 Task: Find connections with filter location Santa Cruz with filter topic #Mindfulnesswith filter profile language Potuguese with filter current company Believe with filter school Gujarat Technological University (GTU) with filter industry Consumer Goods Rental with filter service category Social Media Marketing with filter keywords title Medical Administrator
Action: Mouse moved to (259, 359)
Screenshot: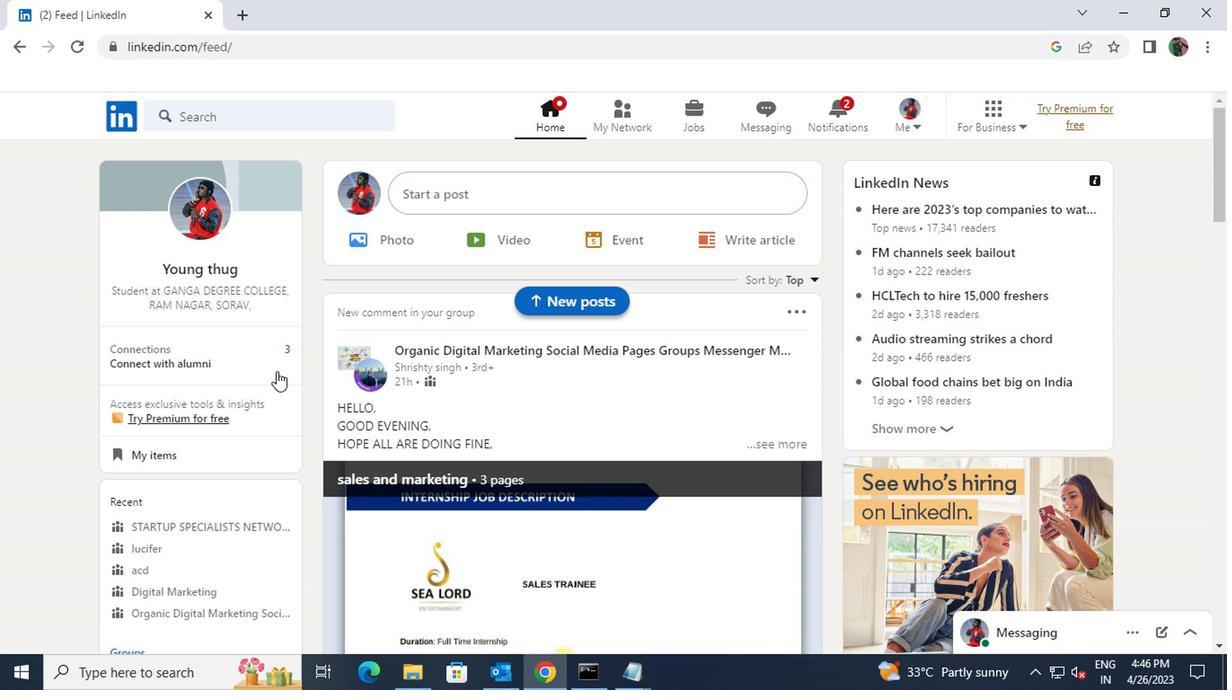 
Action: Mouse pressed left at (259, 359)
Screenshot: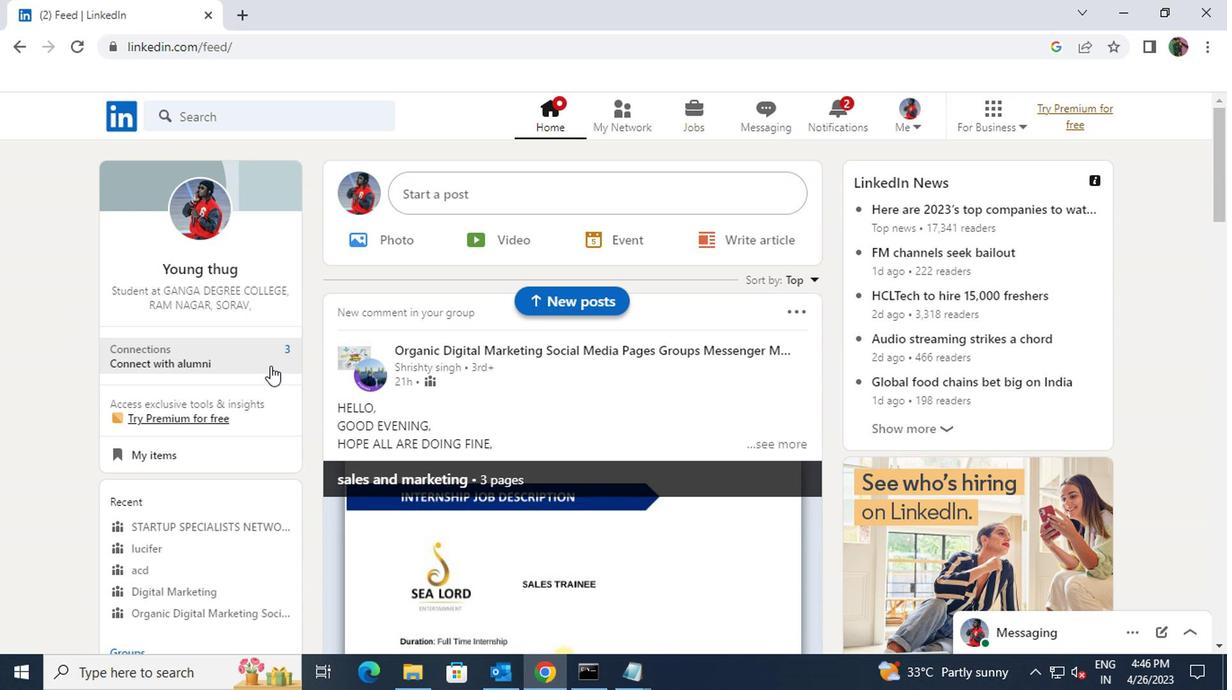 
Action: Mouse moved to (259, 210)
Screenshot: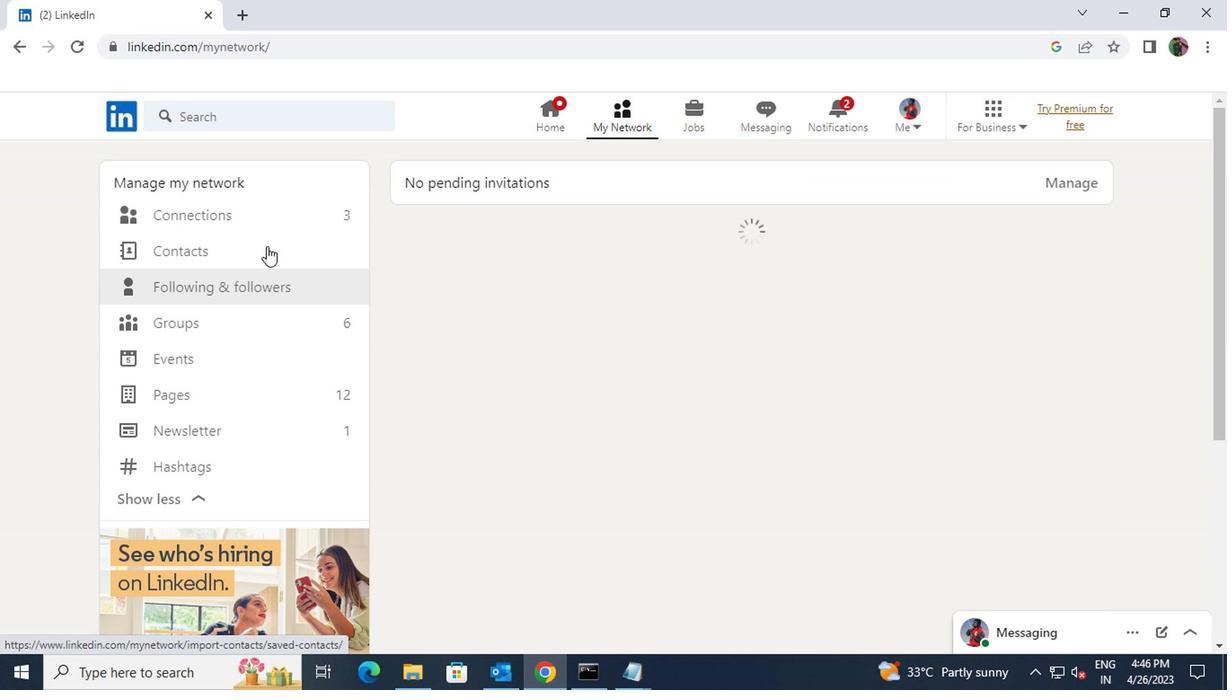 
Action: Mouse pressed left at (259, 210)
Screenshot: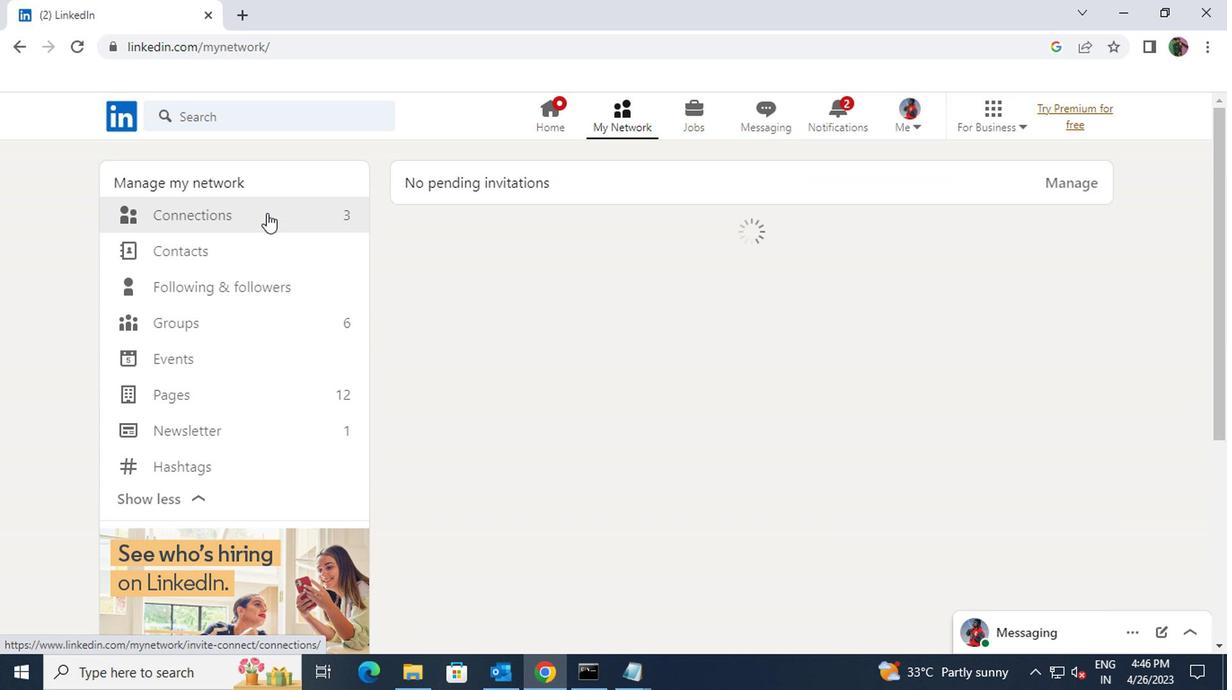 
Action: Mouse moved to (746, 208)
Screenshot: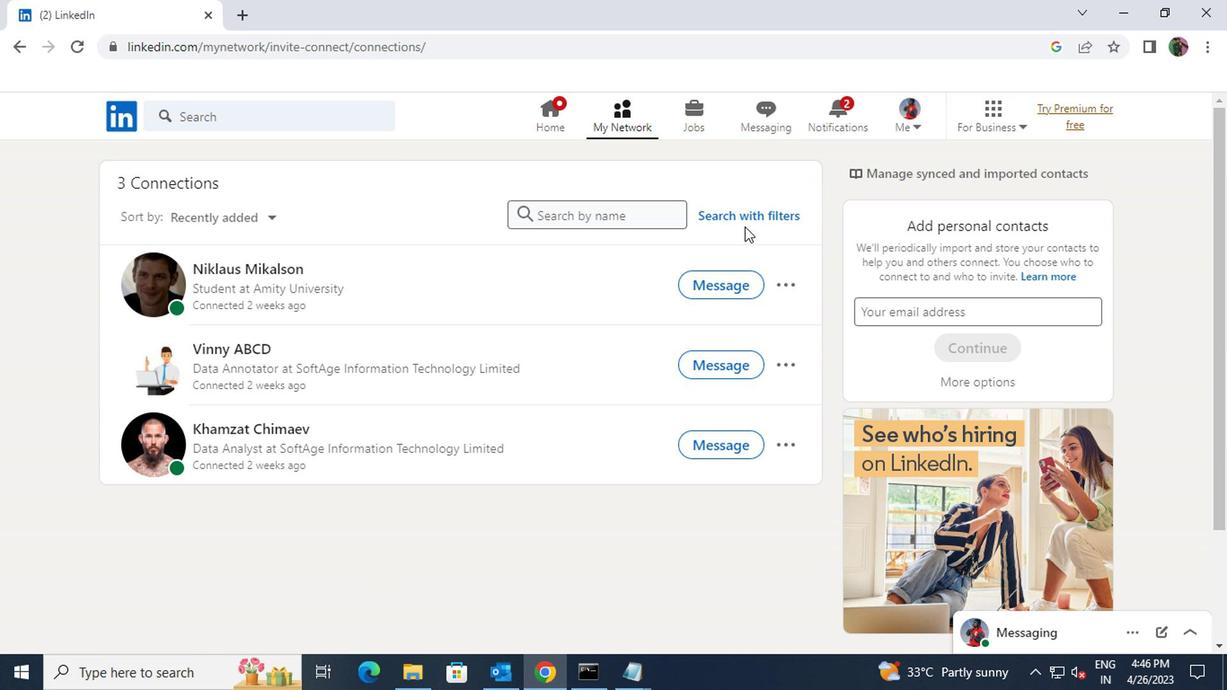 
Action: Mouse pressed left at (746, 208)
Screenshot: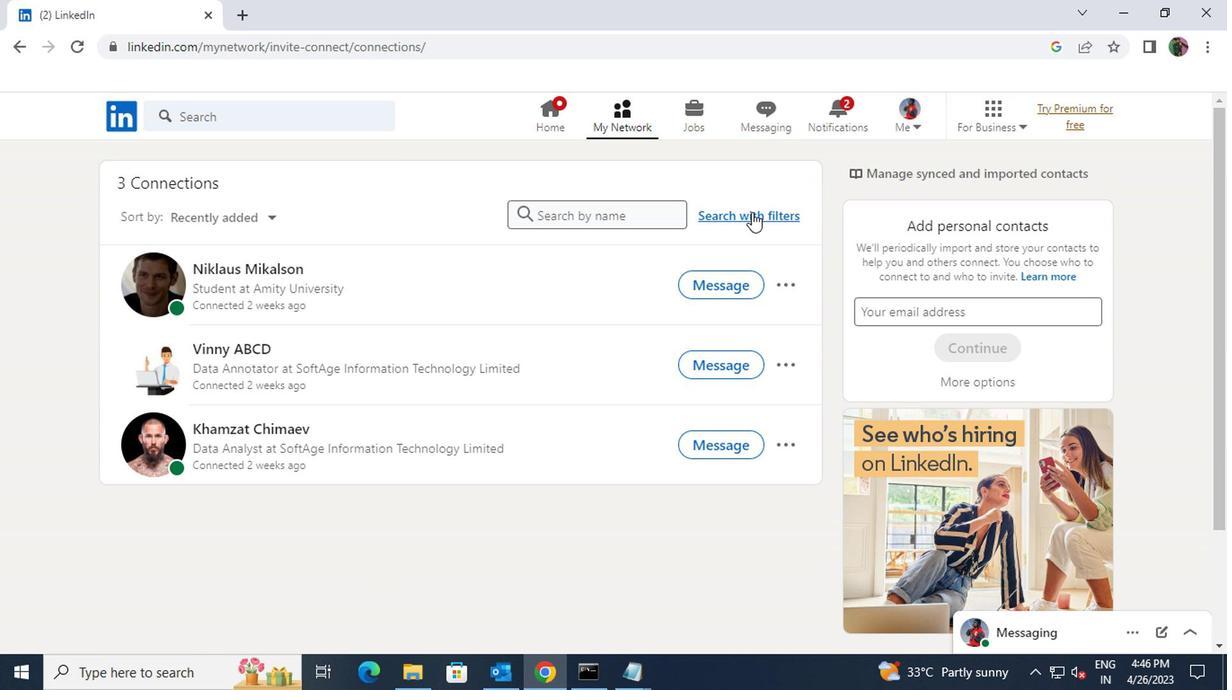 
Action: Mouse moved to (637, 165)
Screenshot: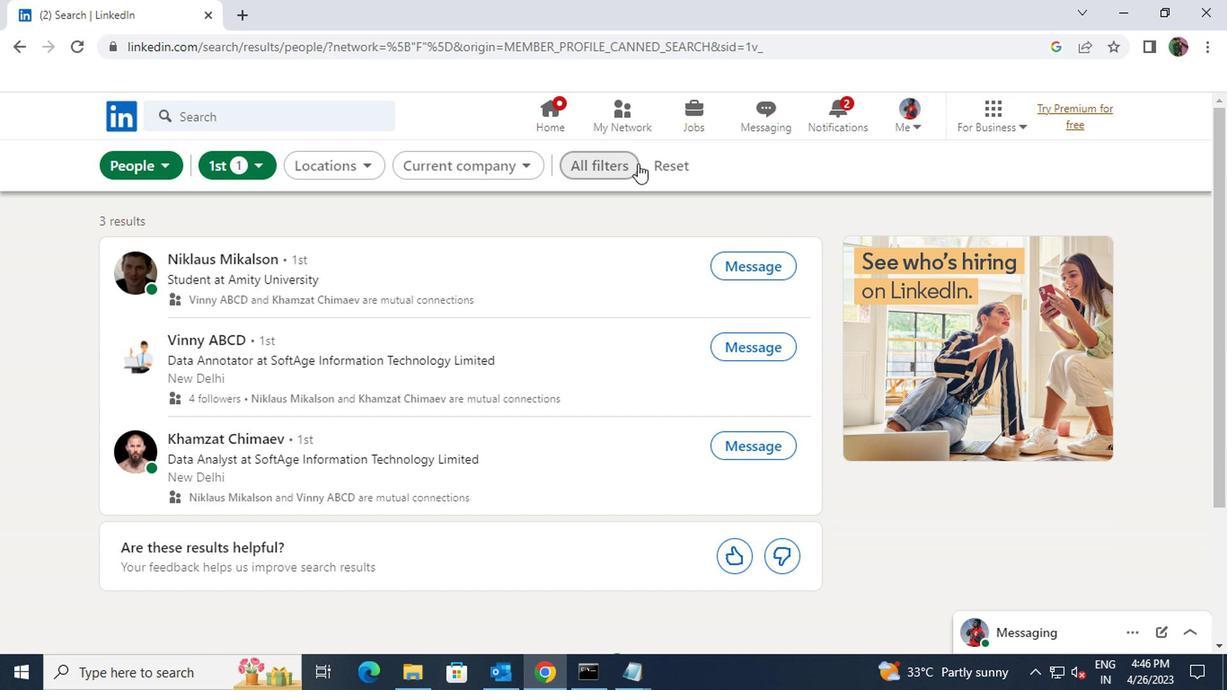 
Action: Mouse pressed left at (637, 165)
Screenshot: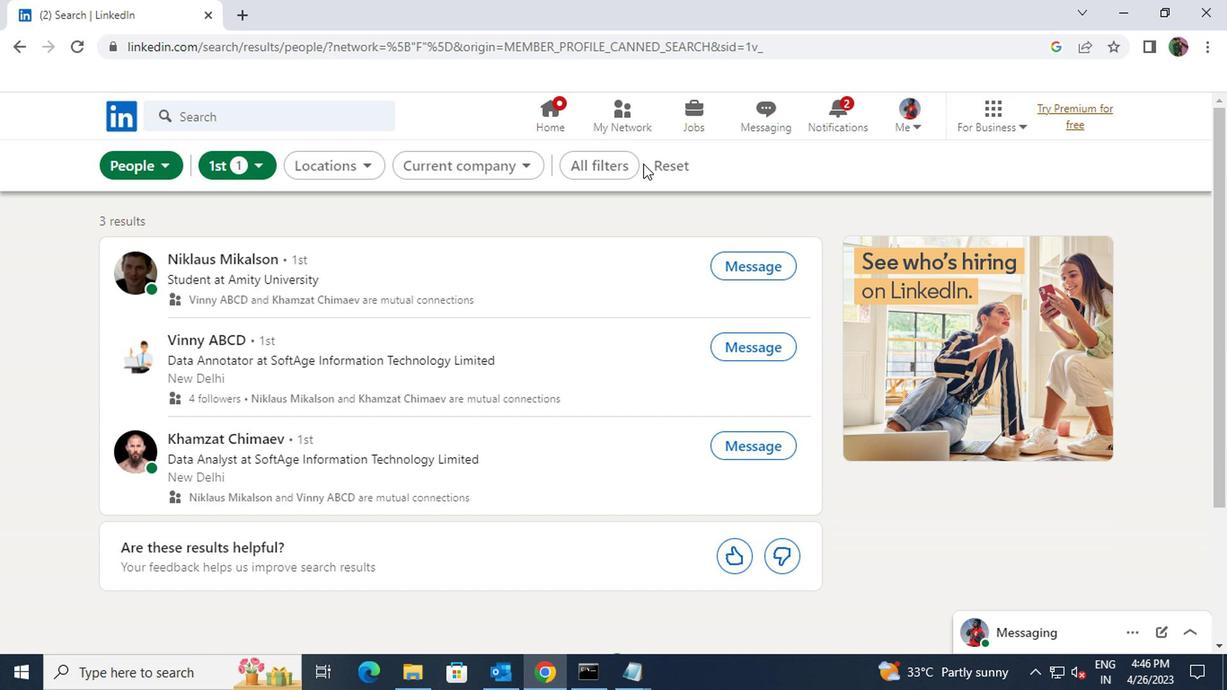 
Action: Mouse moved to (649, 165)
Screenshot: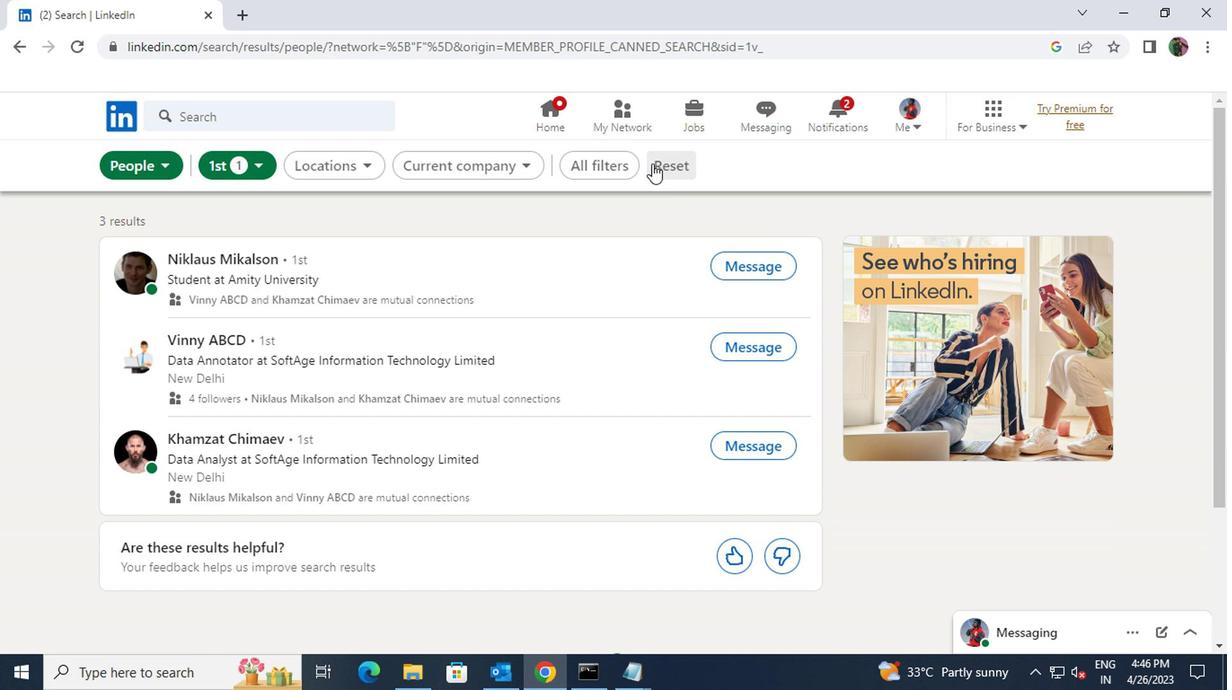 
Action: Mouse pressed left at (649, 165)
Screenshot: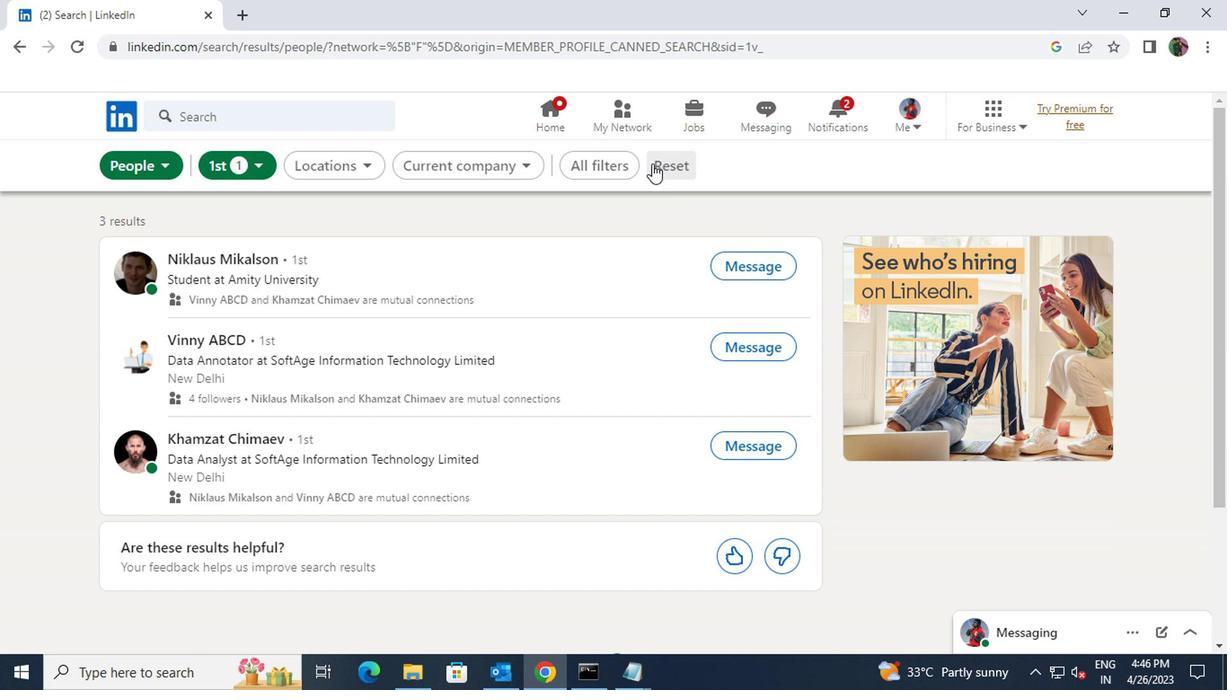 
Action: Mouse moved to (642, 163)
Screenshot: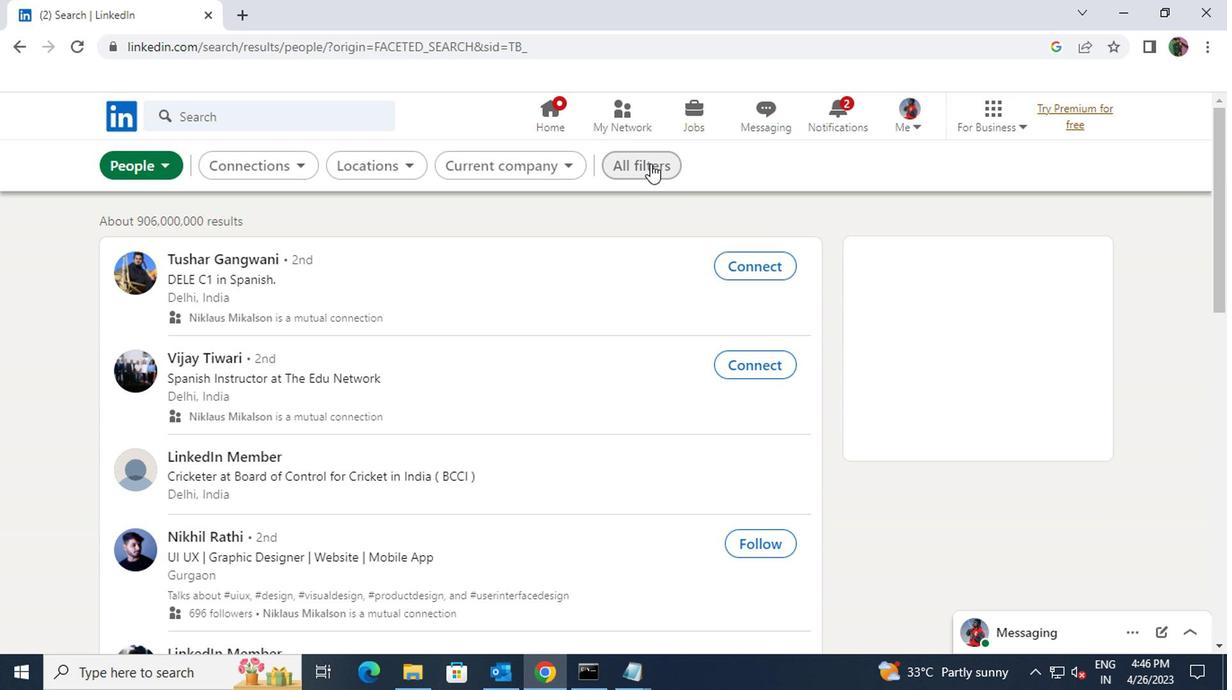 
Action: Mouse pressed left at (642, 163)
Screenshot: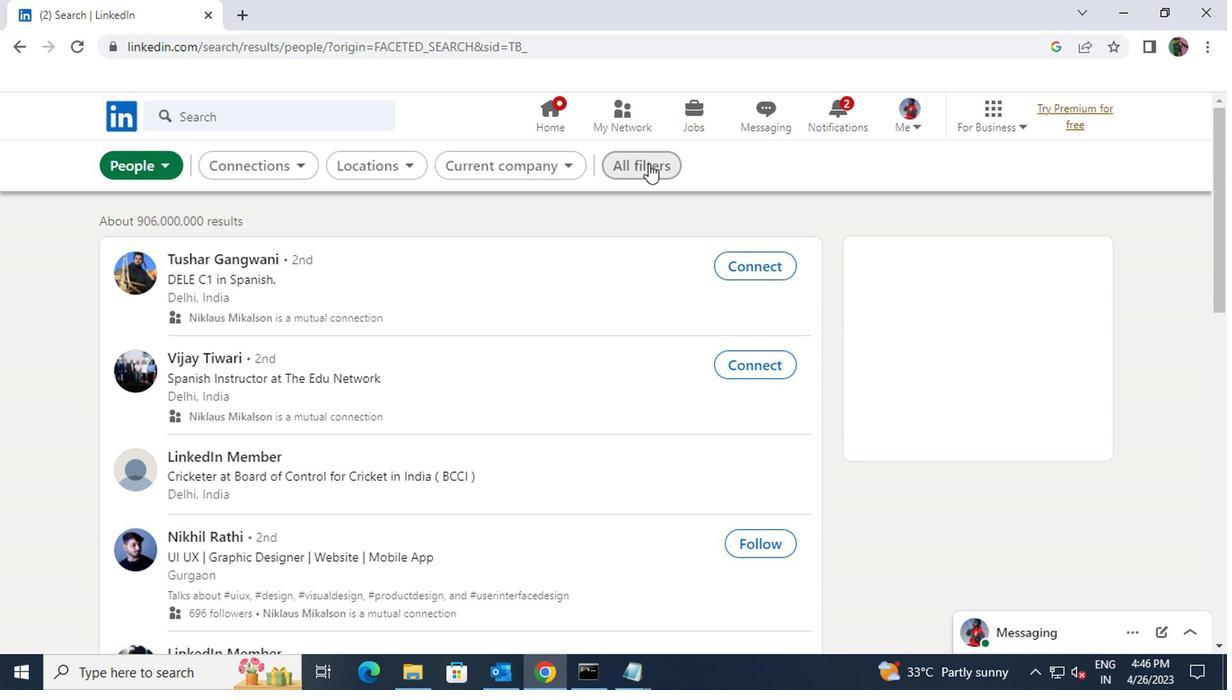
Action: Mouse moved to (858, 312)
Screenshot: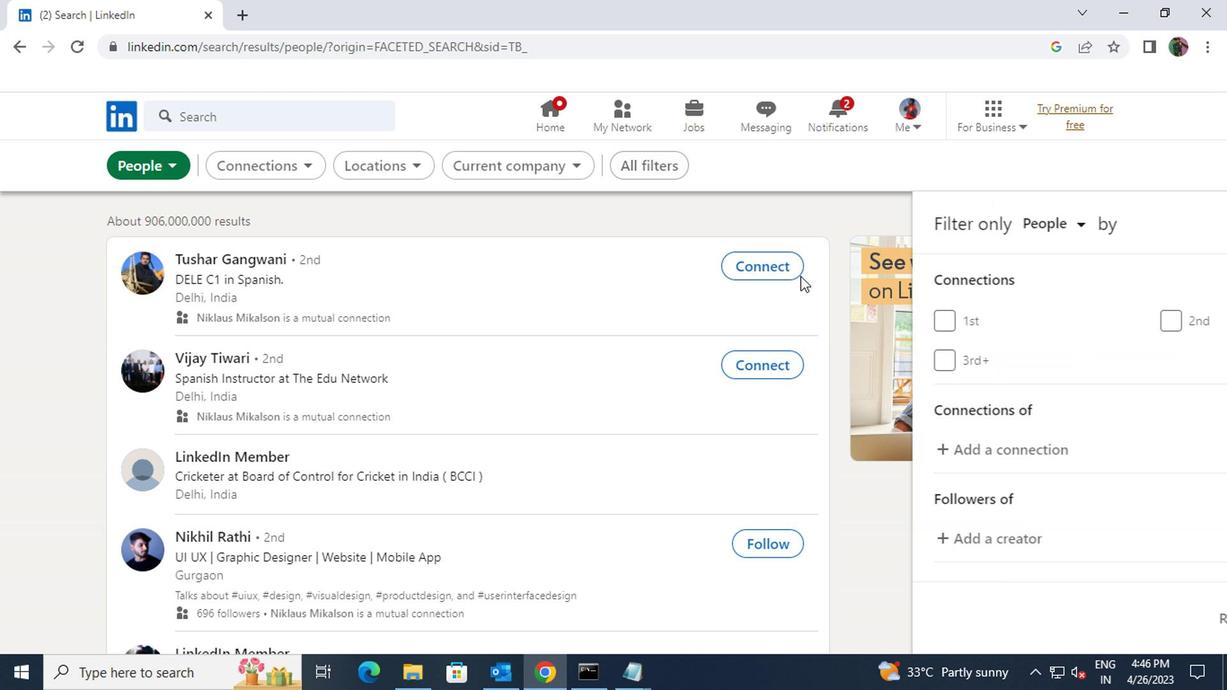 
Action: Mouse scrolled (858, 311) with delta (0, -1)
Screenshot: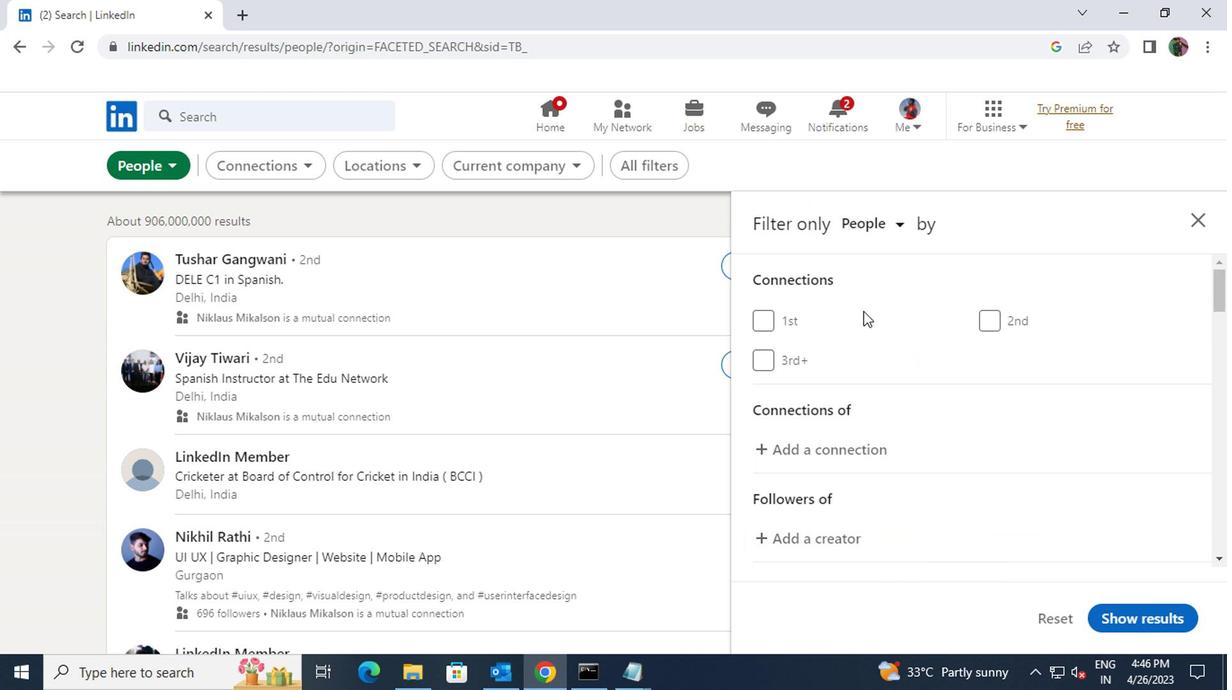 
Action: Mouse scrolled (858, 311) with delta (0, -1)
Screenshot: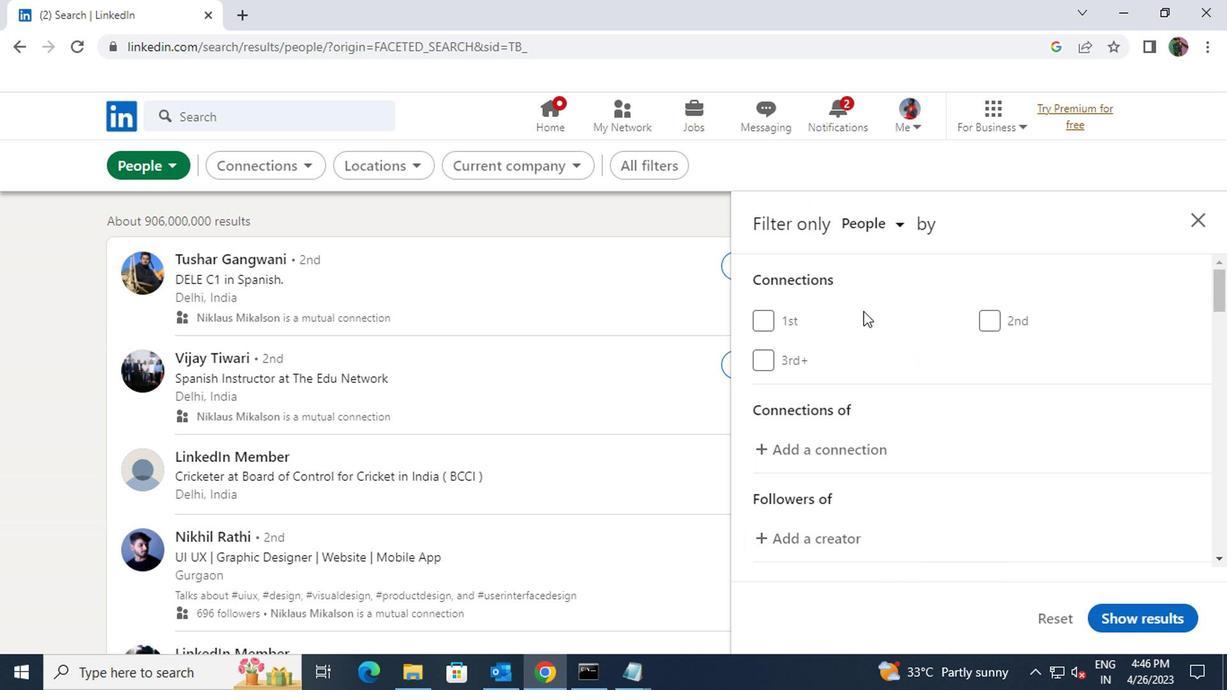 
Action: Mouse scrolled (858, 311) with delta (0, -1)
Screenshot: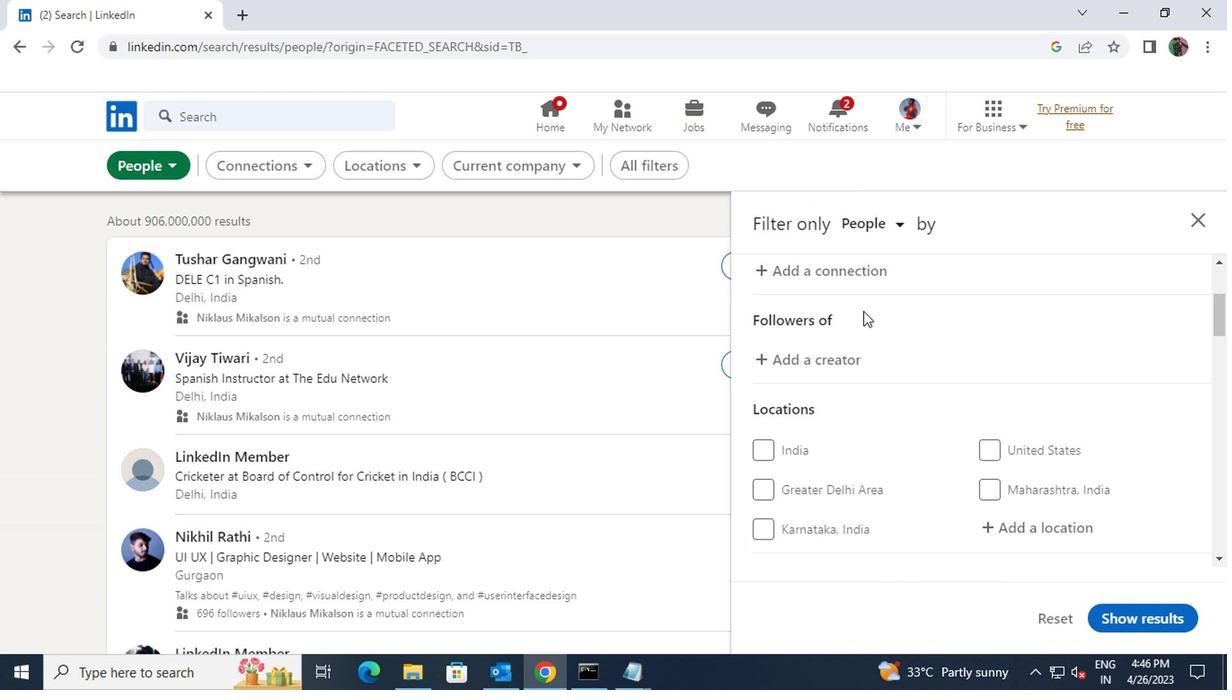 
Action: Mouse scrolled (858, 311) with delta (0, -1)
Screenshot: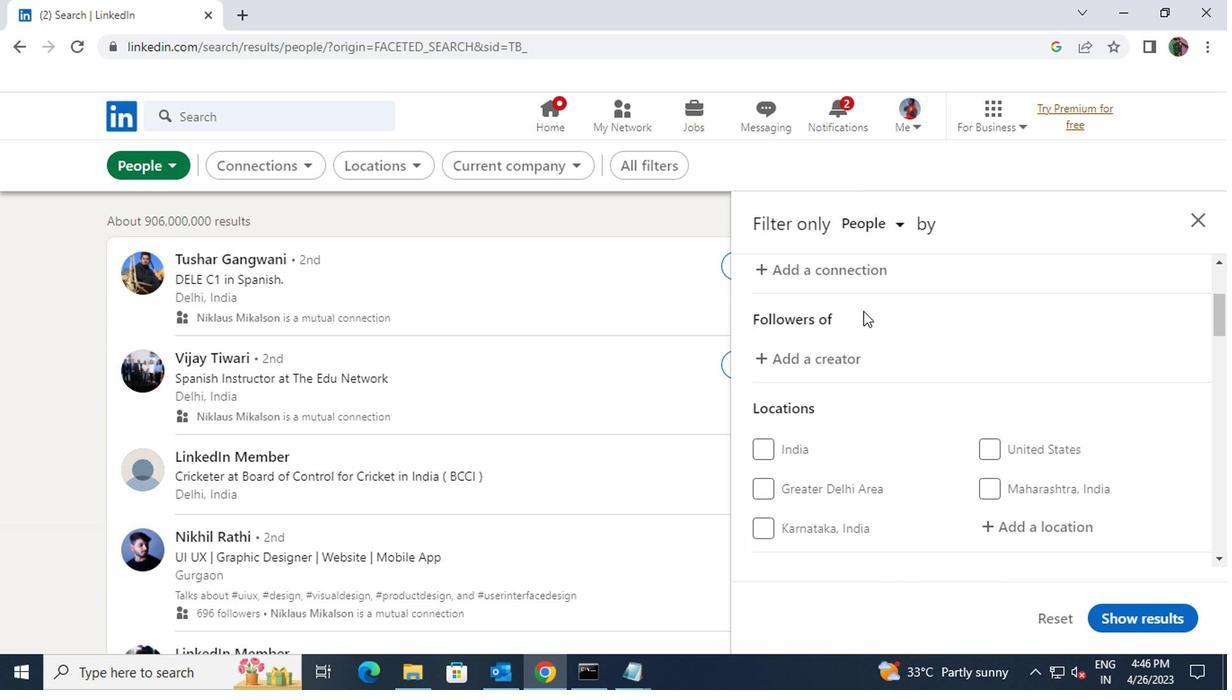 
Action: Mouse moved to (993, 350)
Screenshot: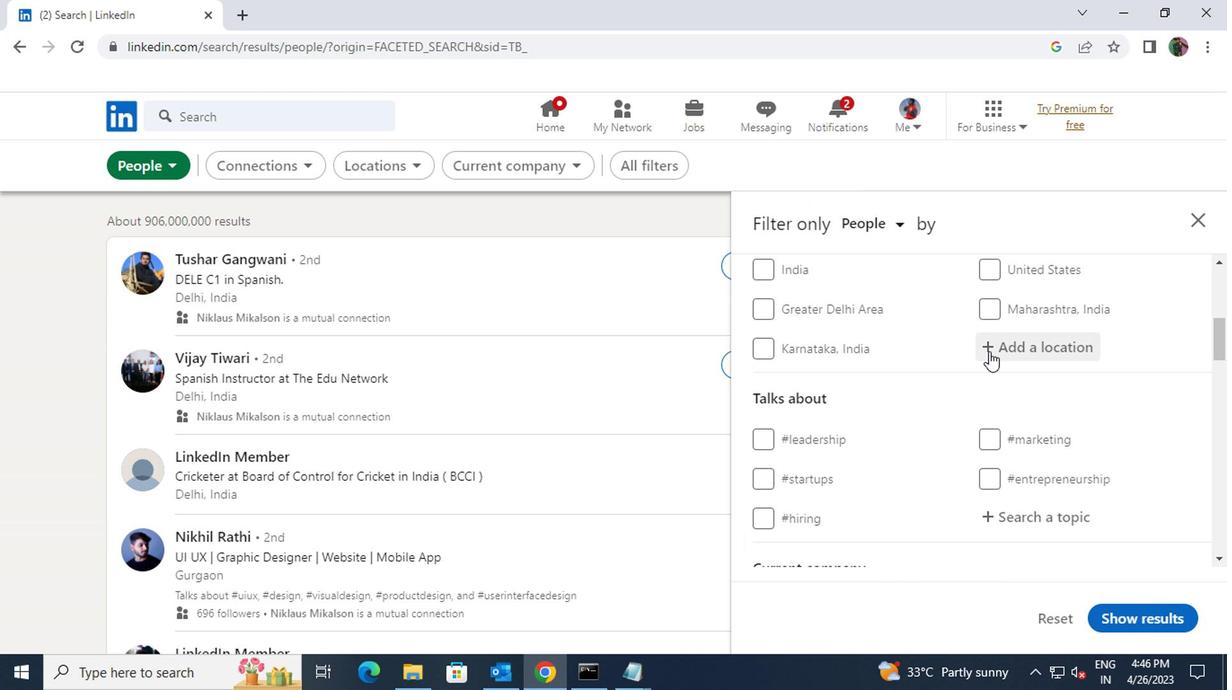 
Action: Mouse pressed left at (993, 350)
Screenshot: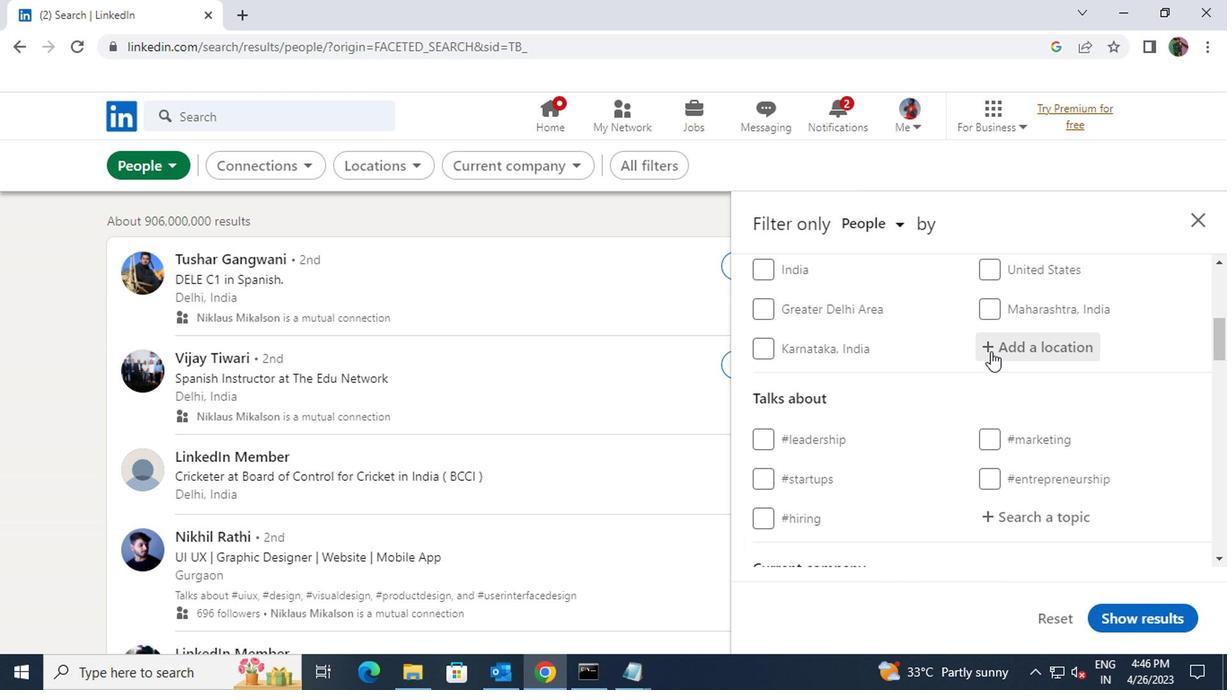 
Action: Key pressed <Key.shift><Key.shift><Key.shift><Key.shift><Key.shift>SANTA<Key.space>CRUZ
Screenshot: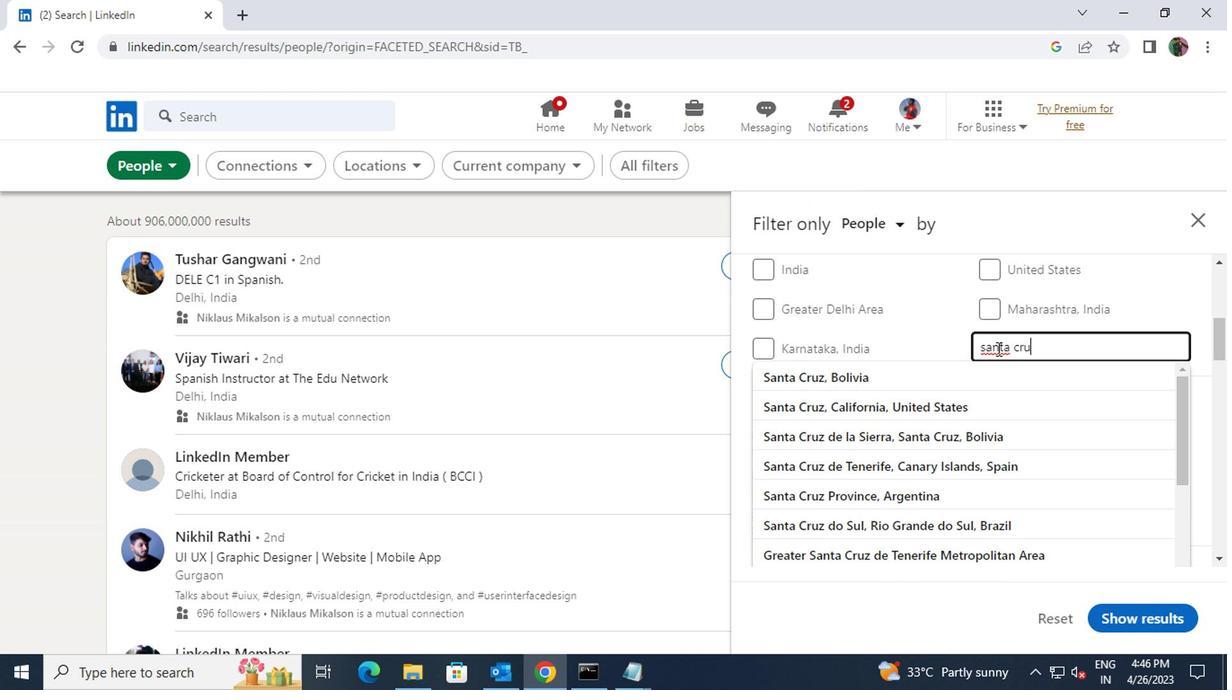 
Action: Mouse moved to (986, 368)
Screenshot: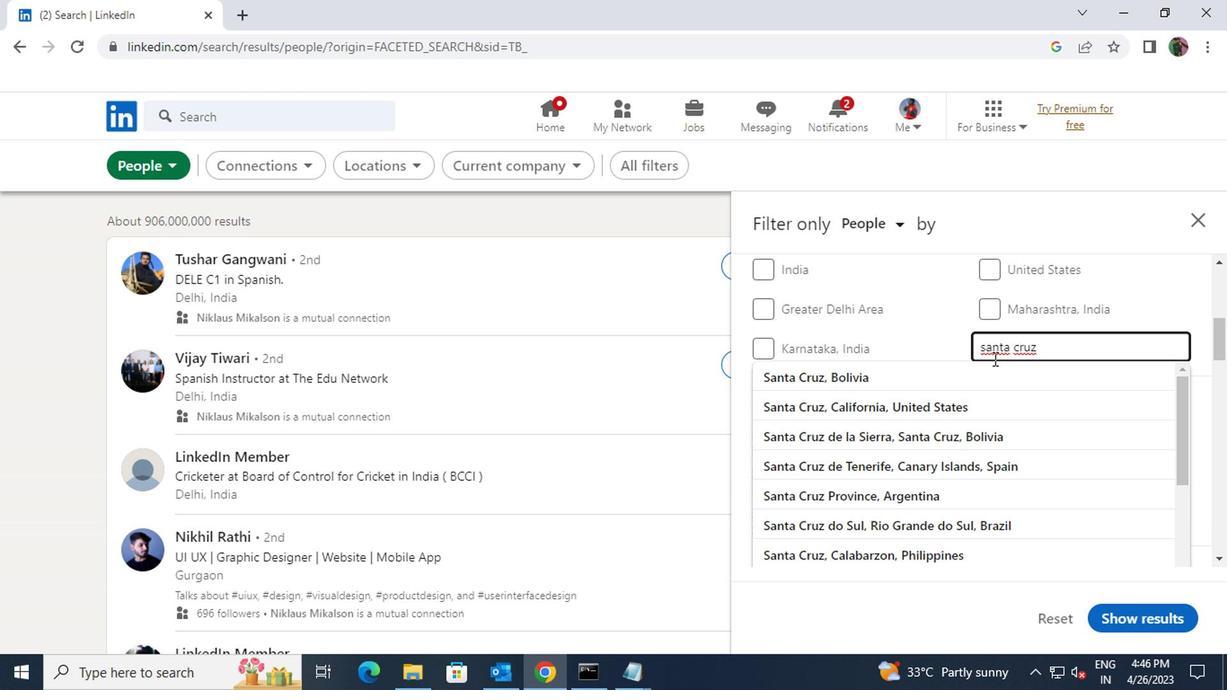 
Action: Mouse pressed left at (986, 368)
Screenshot: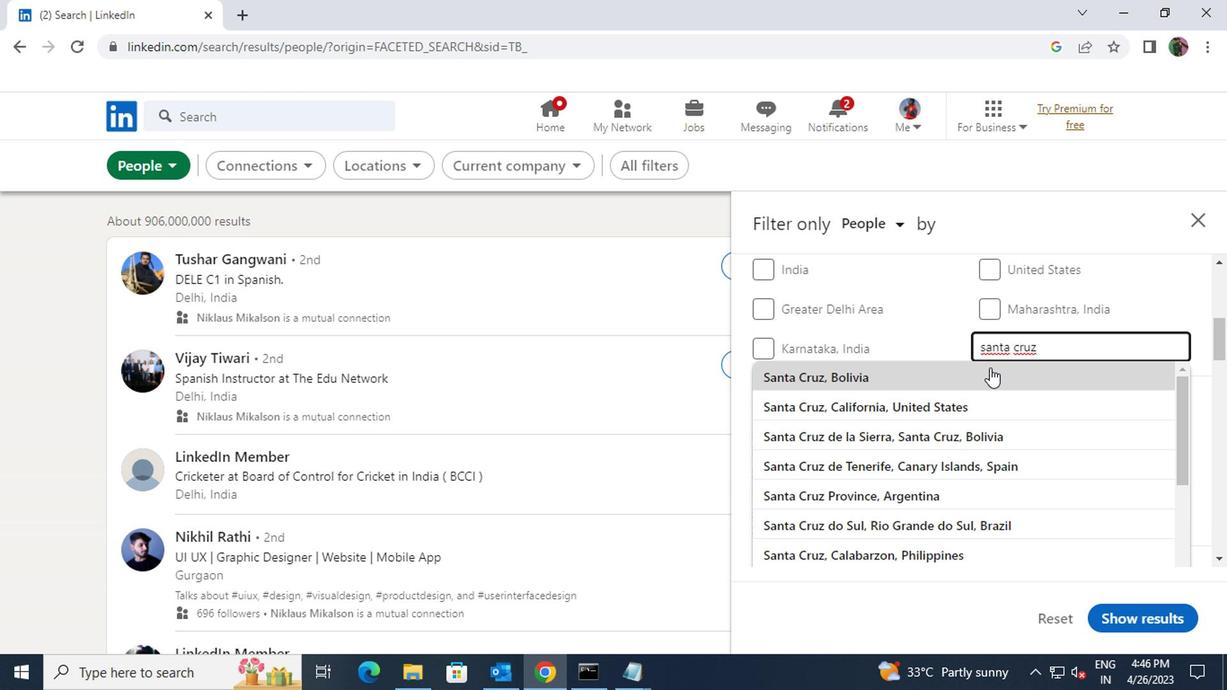 
Action: Mouse scrolled (986, 368) with delta (0, 0)
Screenshot: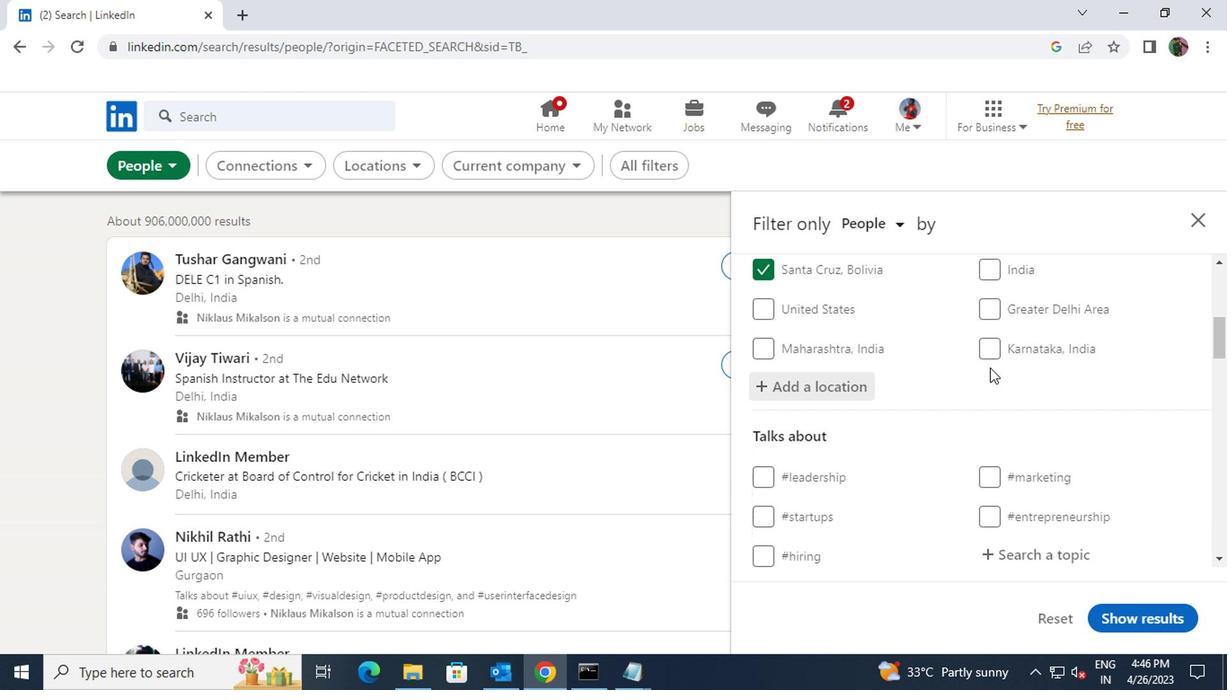 
Action: Mouse scrolled (986, 368) with delta (0, 0)
Screenshot: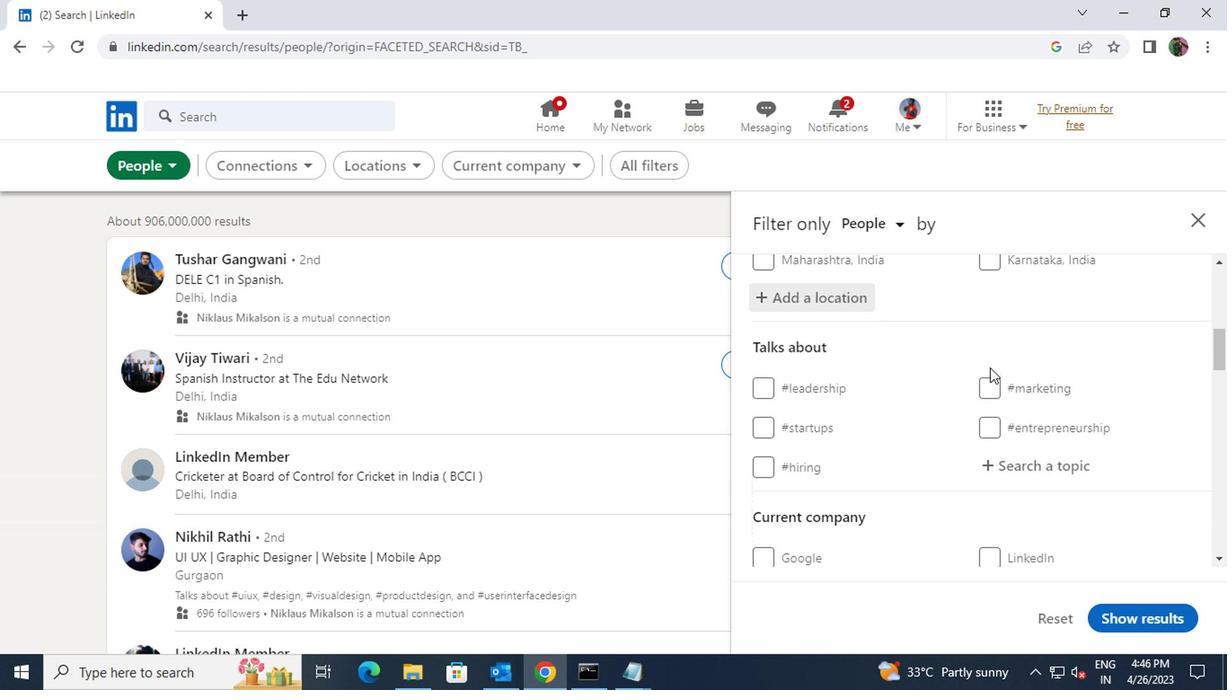 
Action: Mouse moved to (1002, 373)
Screenshot: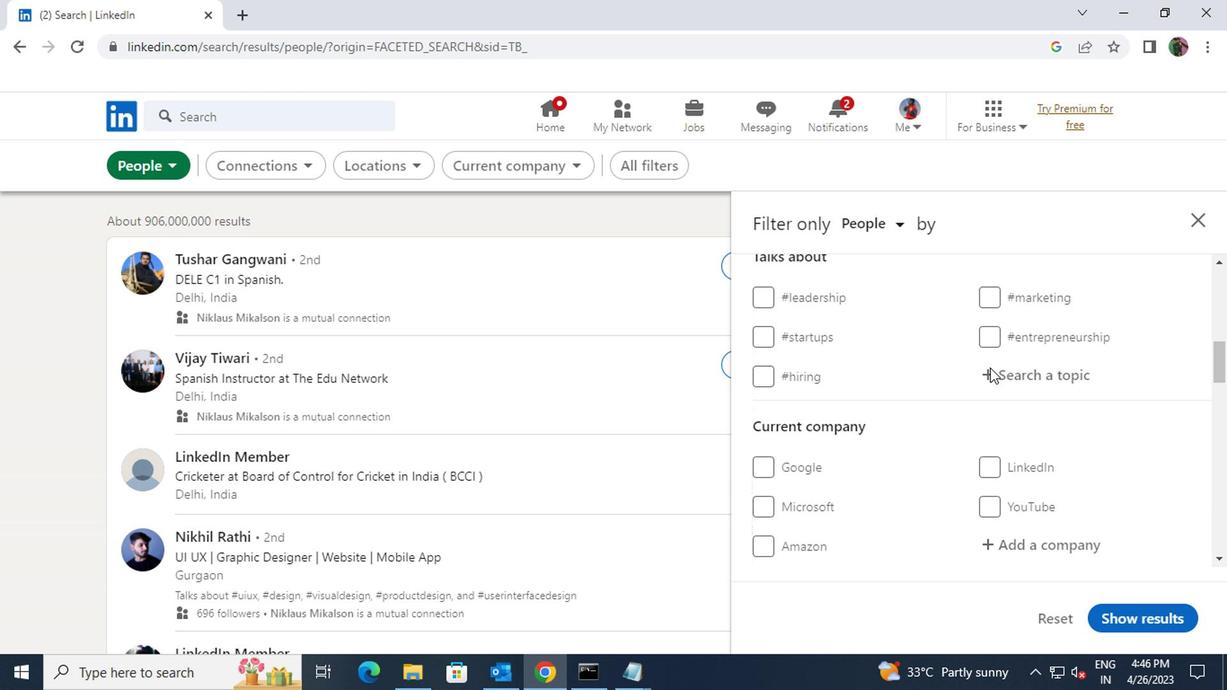 
Action: Mouse pressed left at (1002, 373)
Screenshot: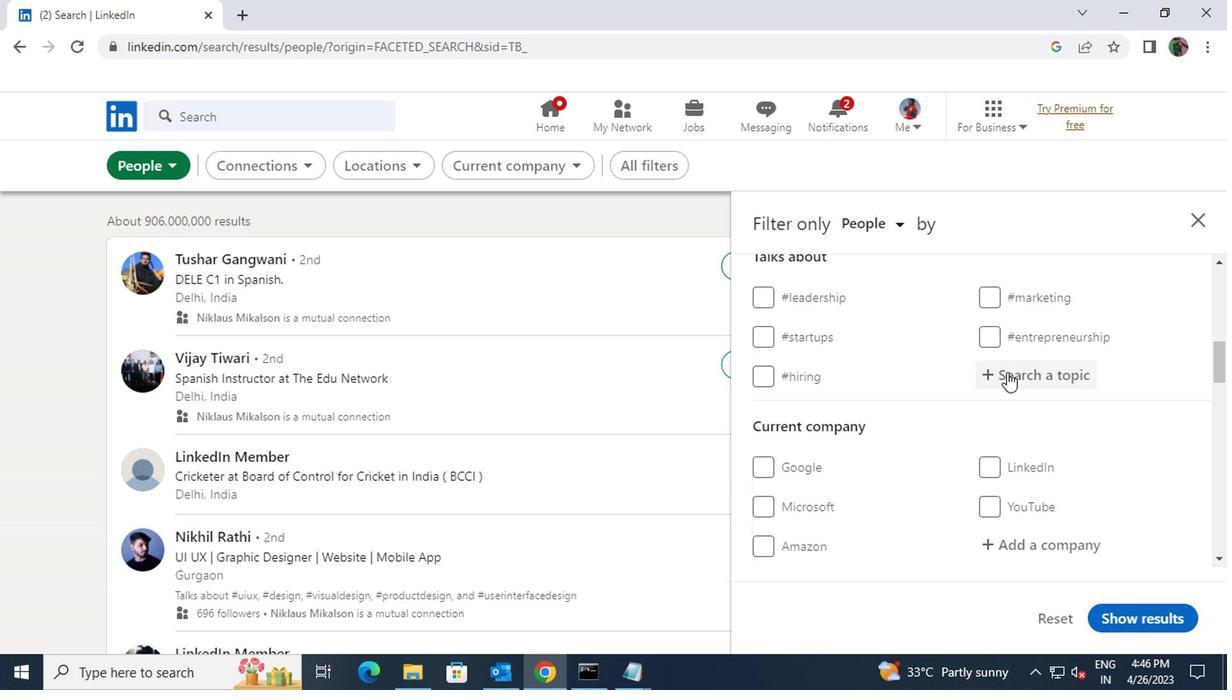
Action: Key pressed <Key.shift><Key.shift><Key.shift><Key.shift>#<Key.shift>MINDFULLNESSWITH
Screenshot: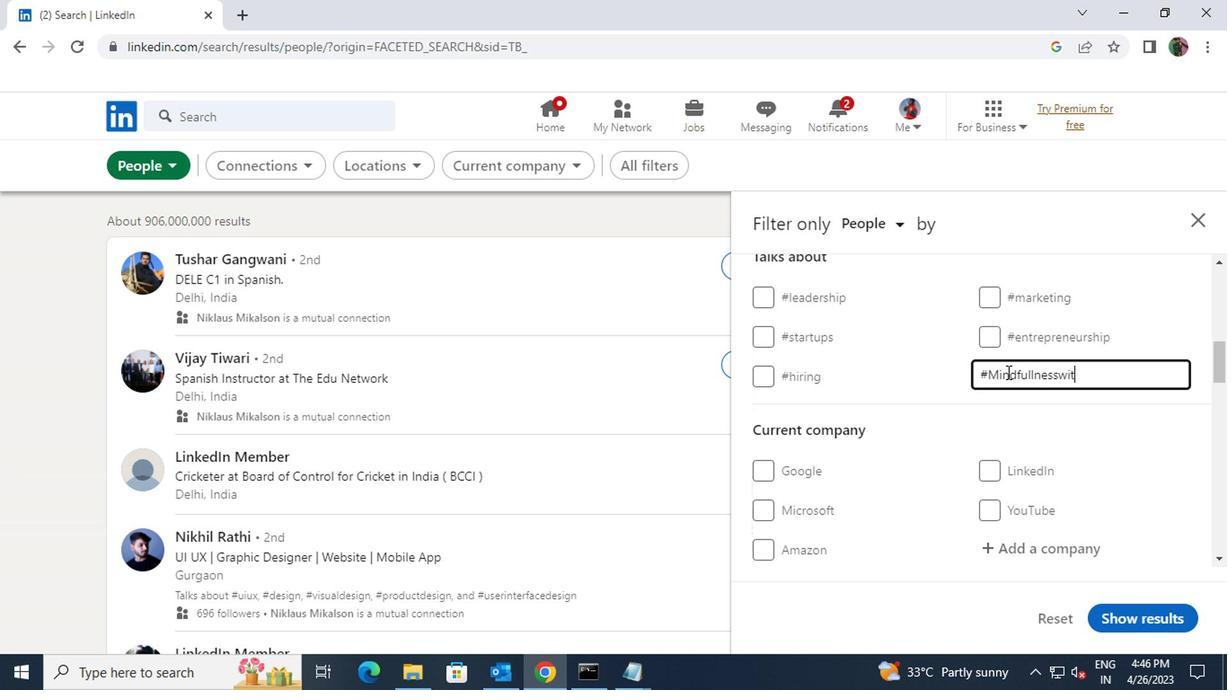 
Action: Mouse scrolled (1002, 372) with delta (0, 0)
Screenshot: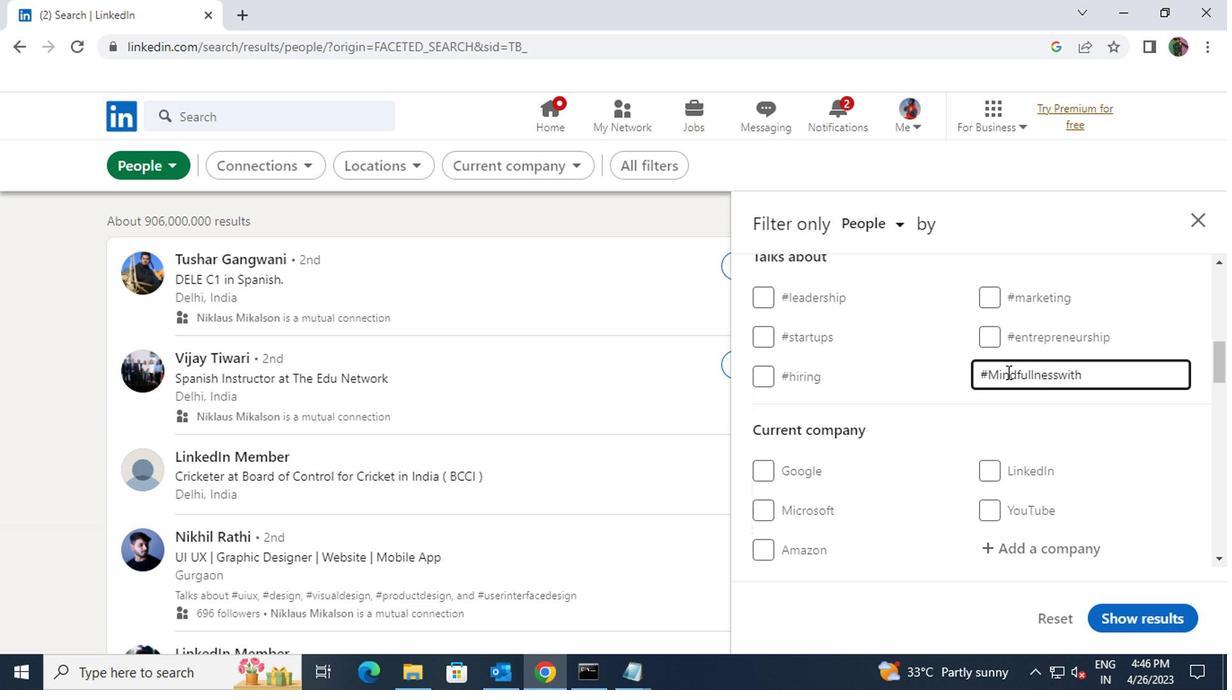 
Action: Mouse scrolled (1002, 372) with delta (0, 0)
Screenshot: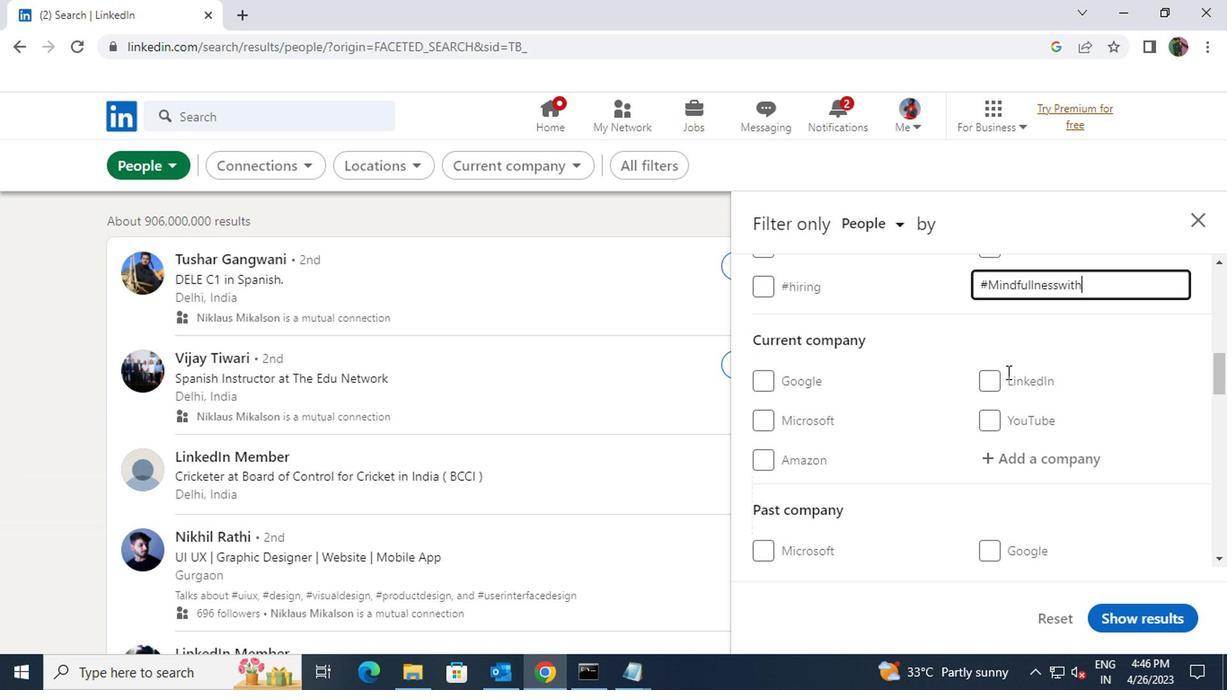 
Action: Mouse pressed left at (1002, 373)
Screenshot: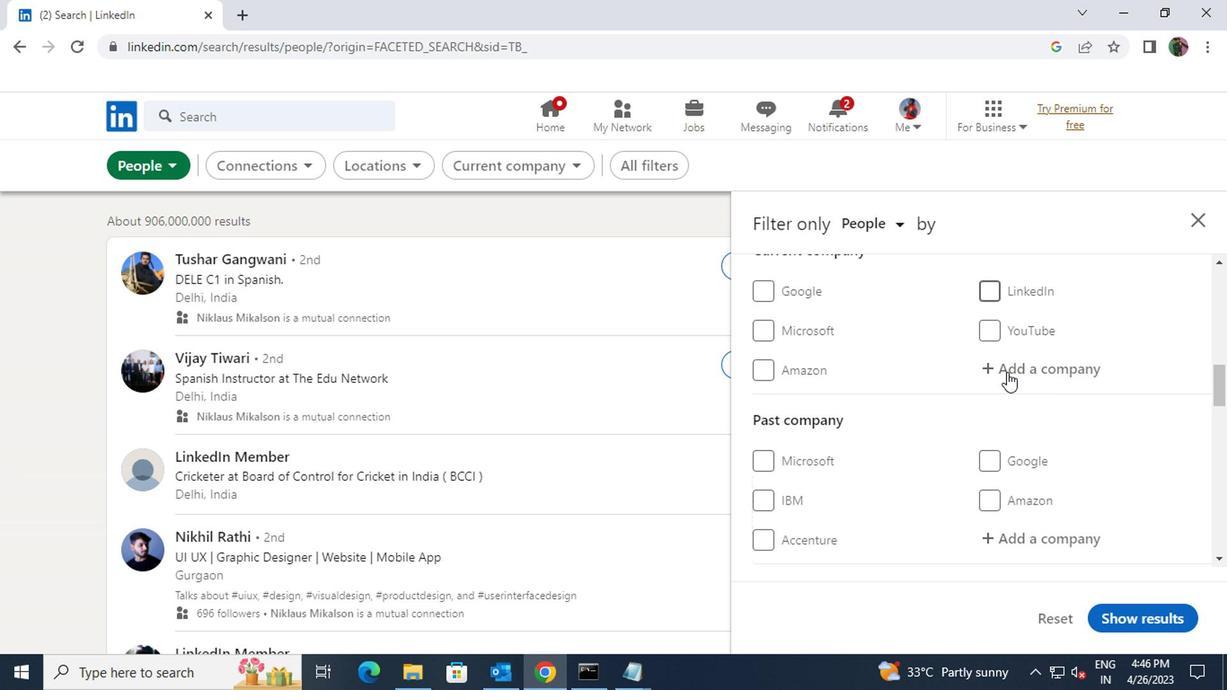 
Action: Key pressed <Key.shift>BELIVE
Screenshot: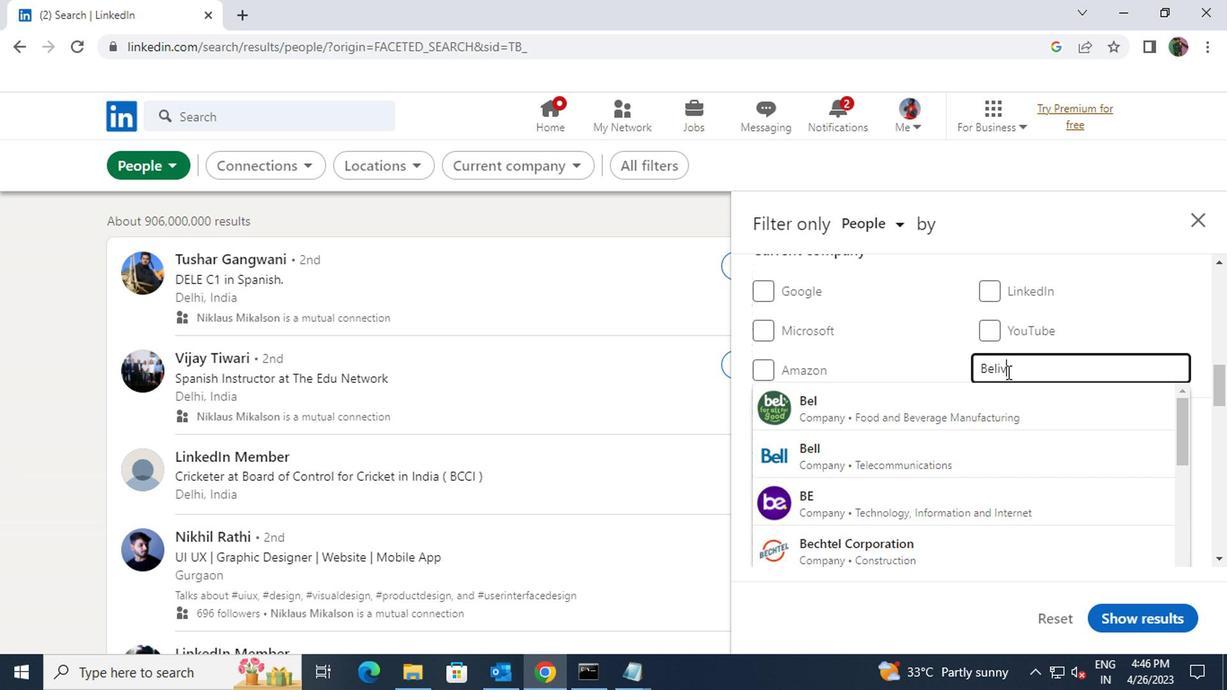
Action: Mouse moved to (1004, 405)
Screenshot: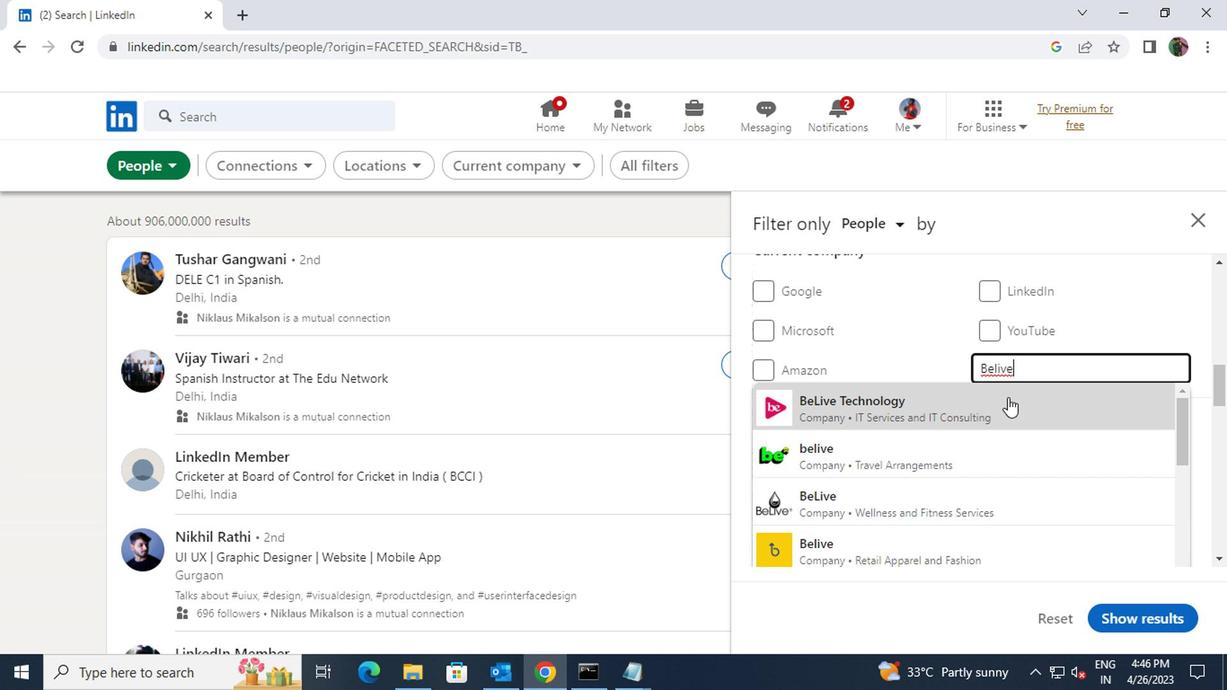 
Action: Mouse pressed left at (1004, 405)
Screenshot: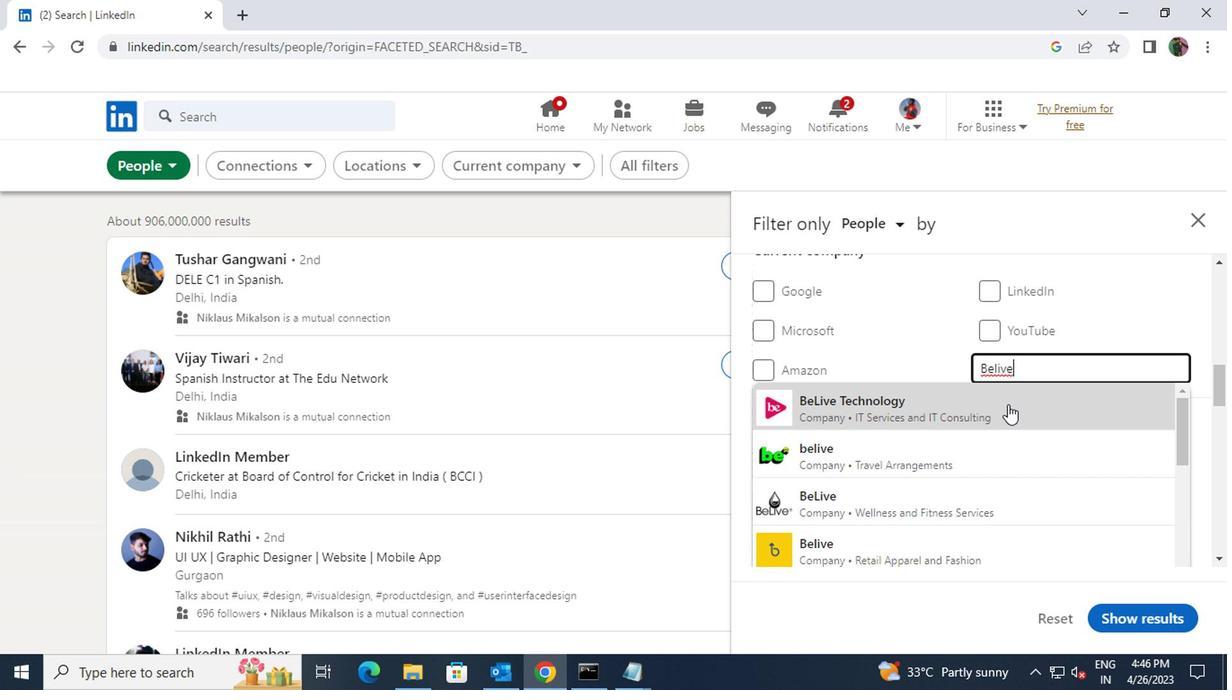 
Action: Mouse scrolled (1004, 404) with delta (0, -1)
Screenshot: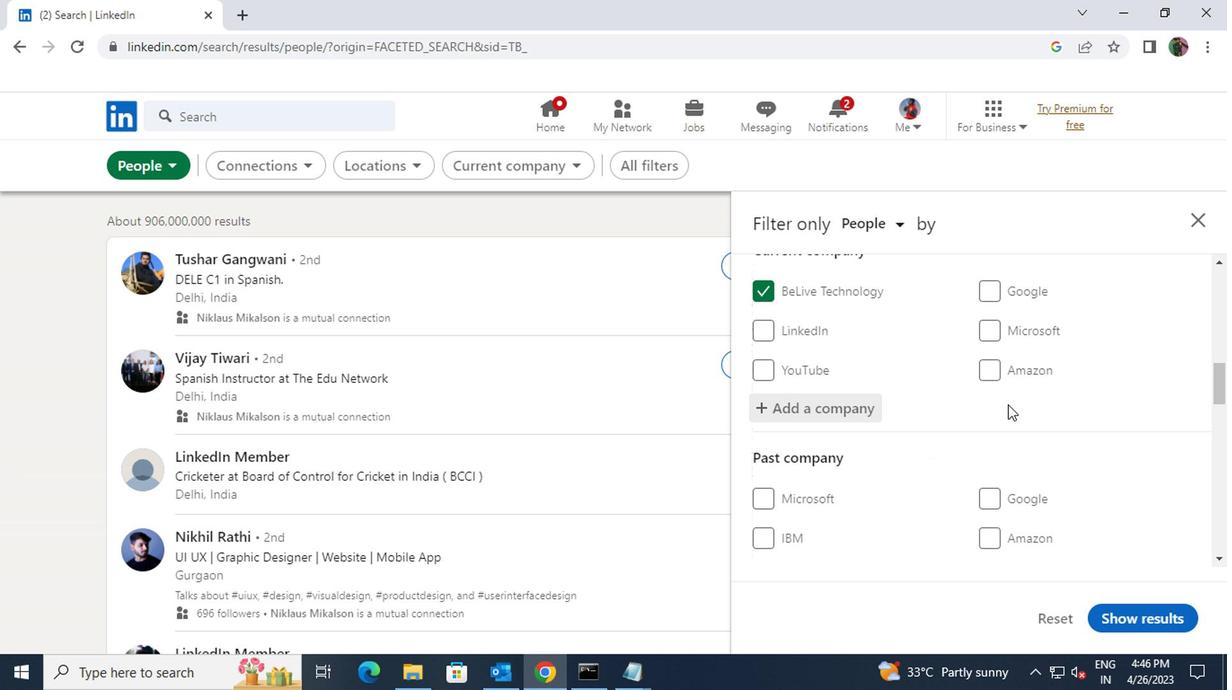 
Action: Mouse scrolled (1004, 404) with delta (0, -1)
Screenshot: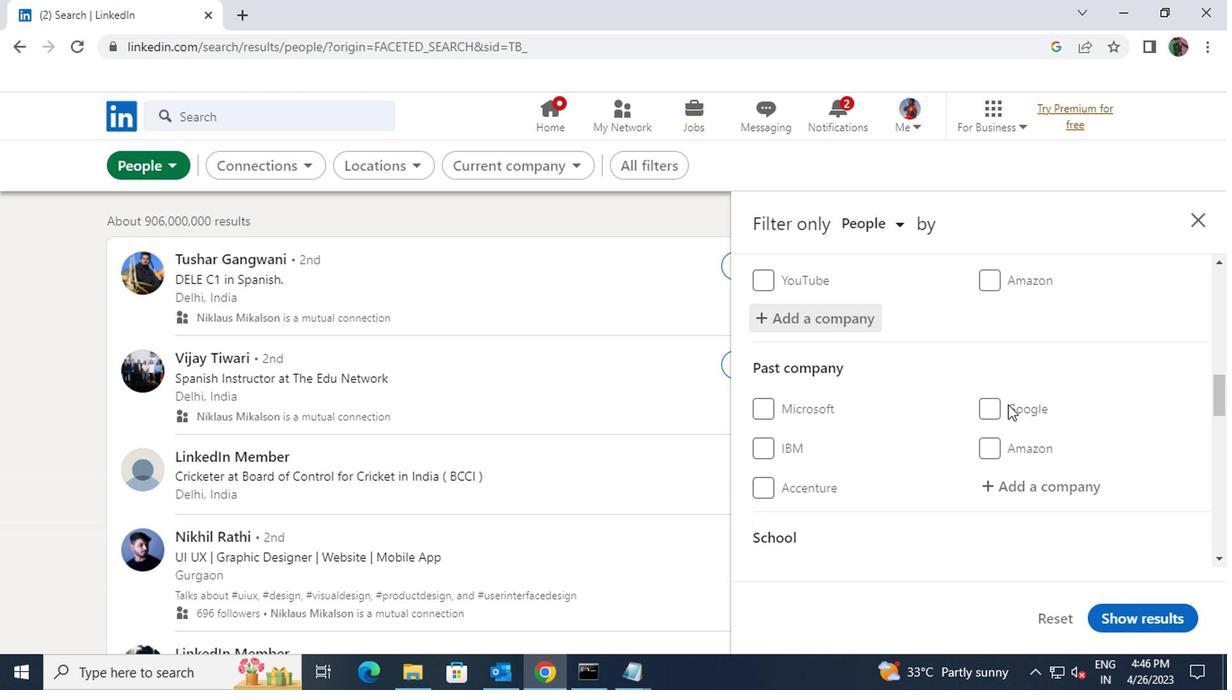 
Action: Mouse scrolled (1004, 404) with delta (0, -1)
Screenshot: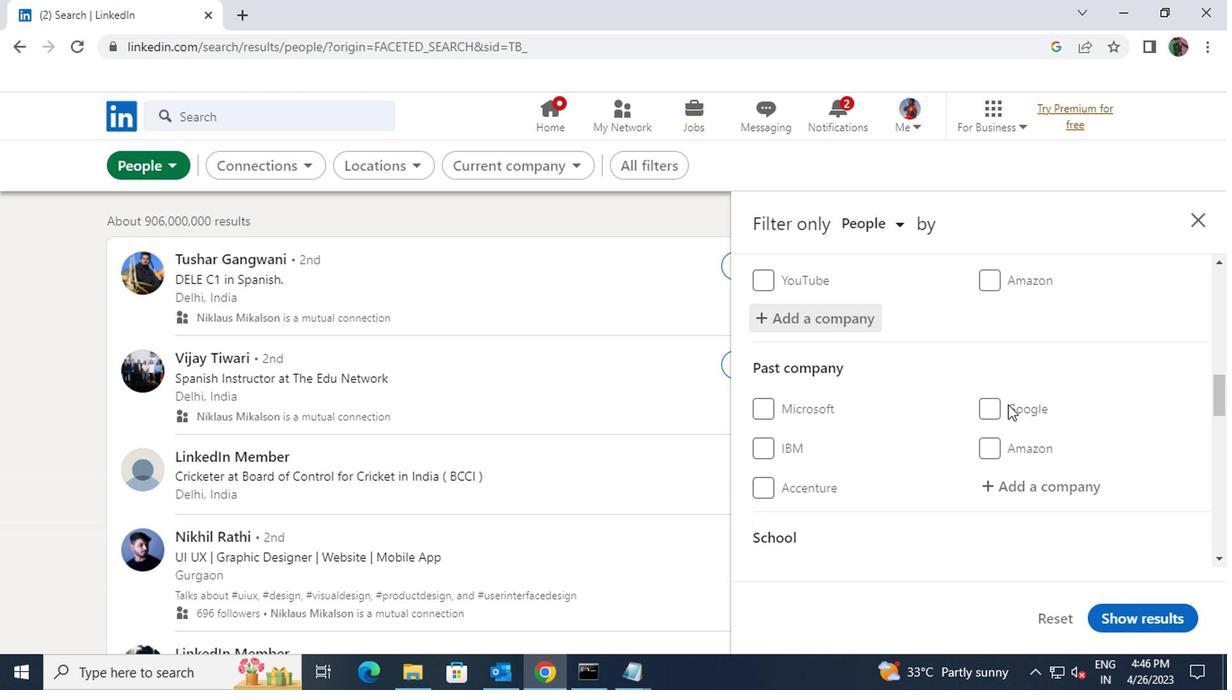 
Action: Mouse scrolled (1004, 404) with delta (0, -1)
Screenshot: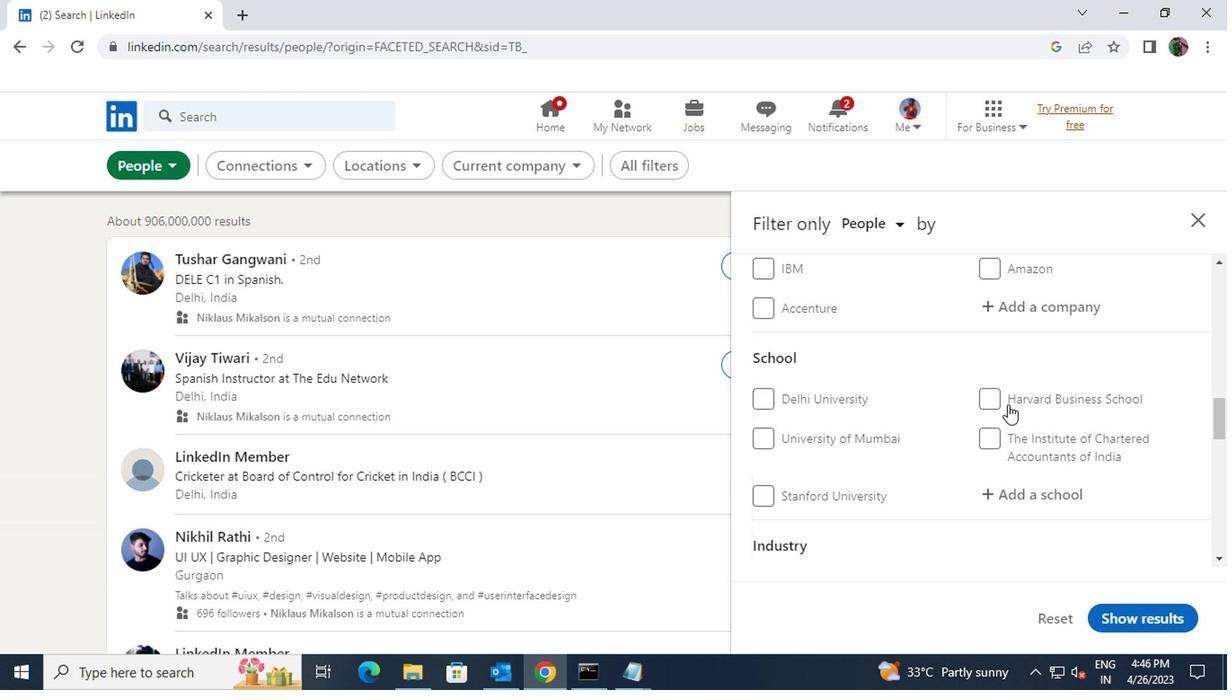 
Action: Mouse pressed left at (1004, 405)
Screenshot: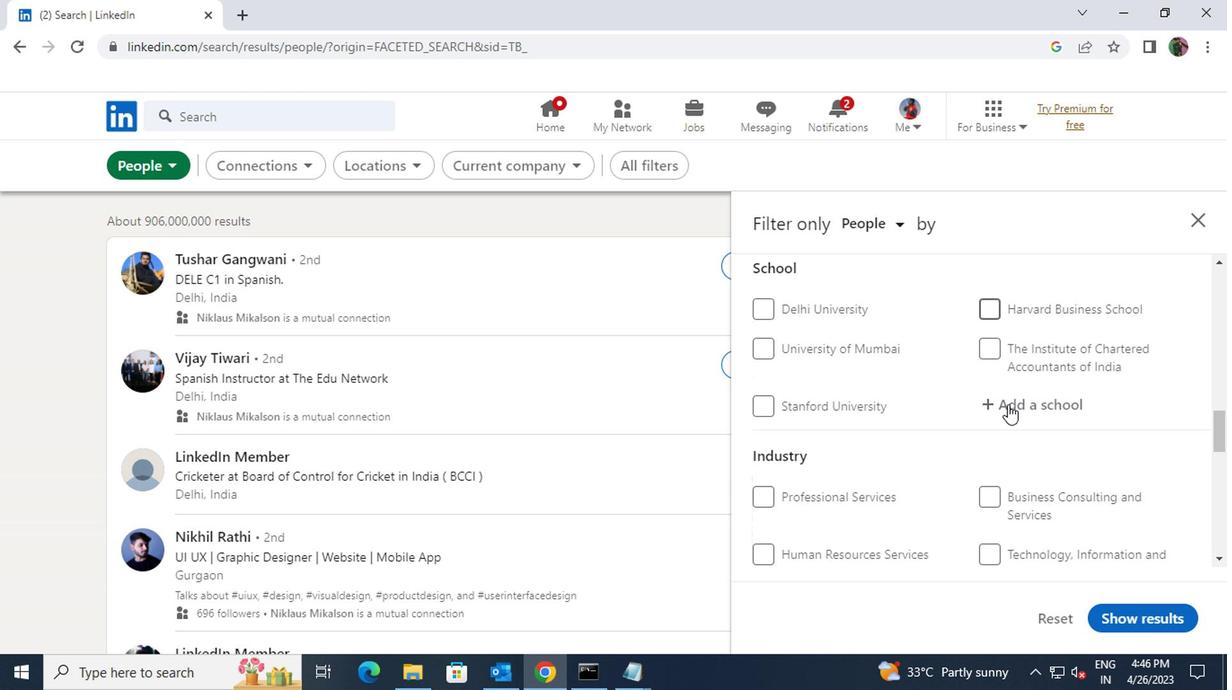 
Action: Key pressed <Key.shift><Key.shift><Key.shift><Key.shift>GTU
Screenshot: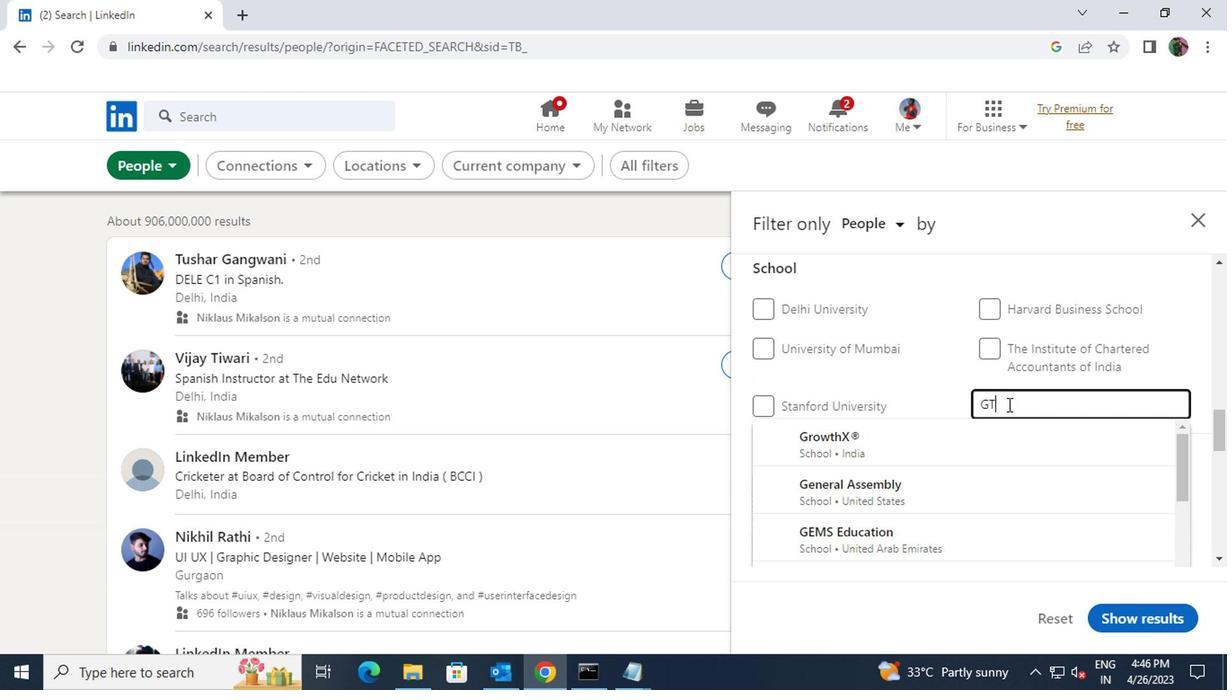 
Action: Mouse moved to (1002, 431)
Screenshot: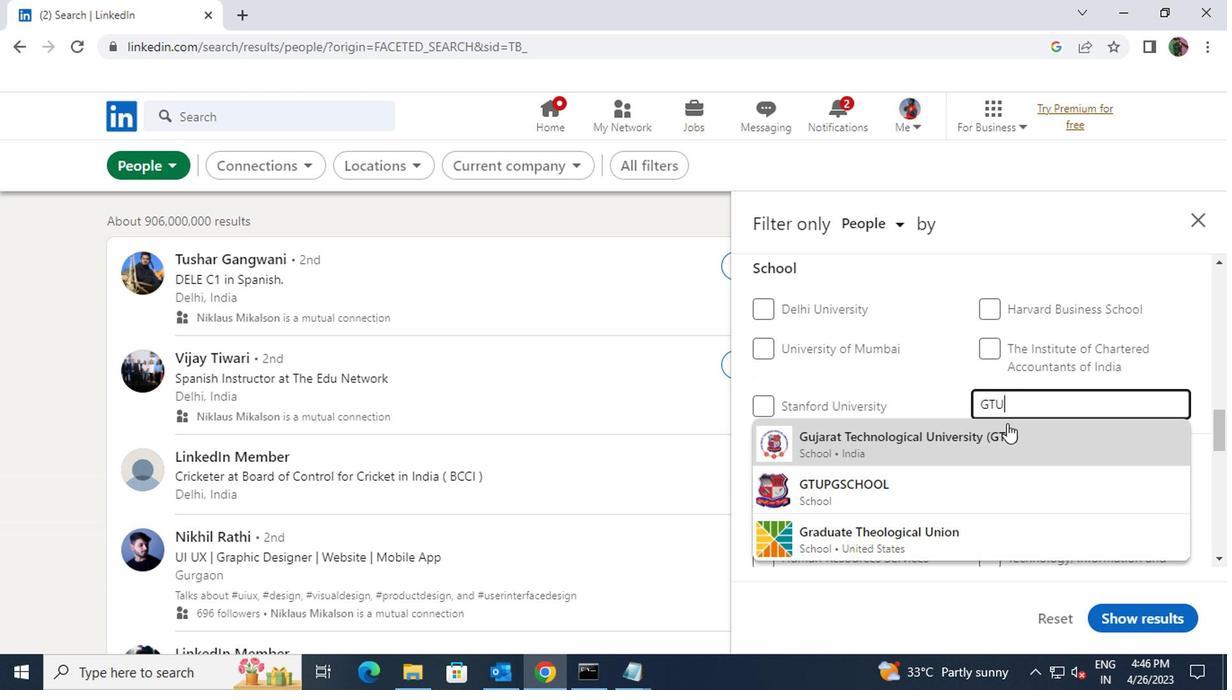 
Action: Mouse pressed left at (1002, 431)
Screenshot: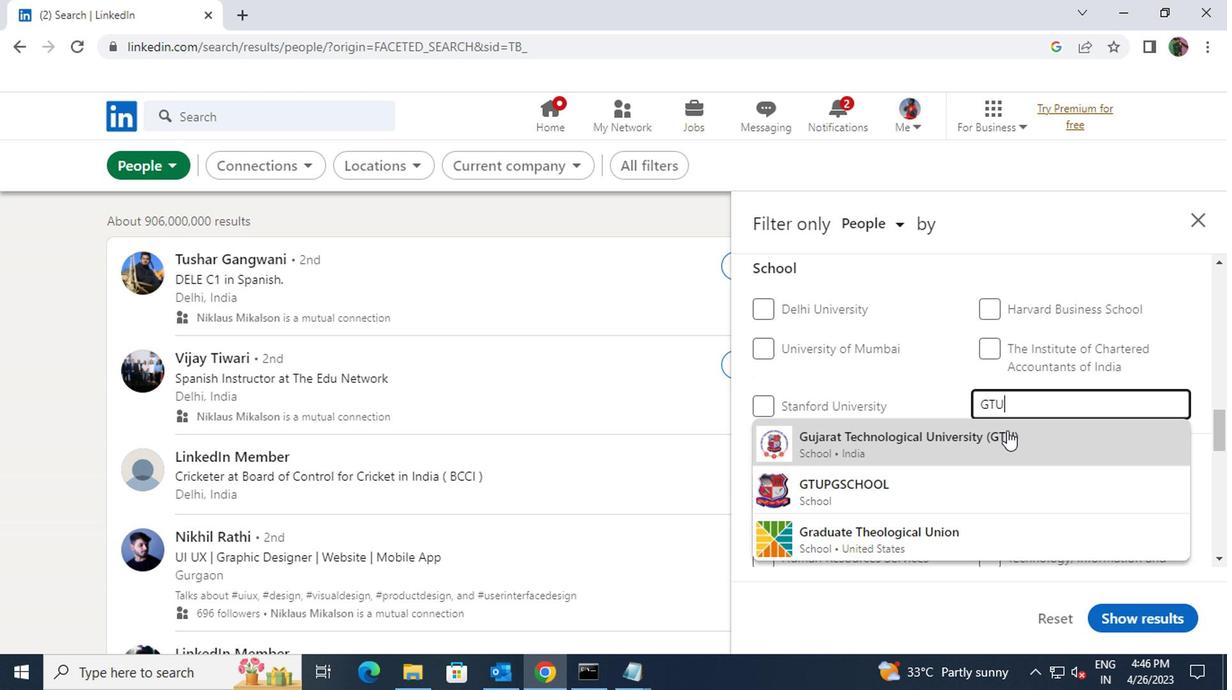 
Action: Mouse scrolled (1002, 430) with delta (0, 0)
Screenshot: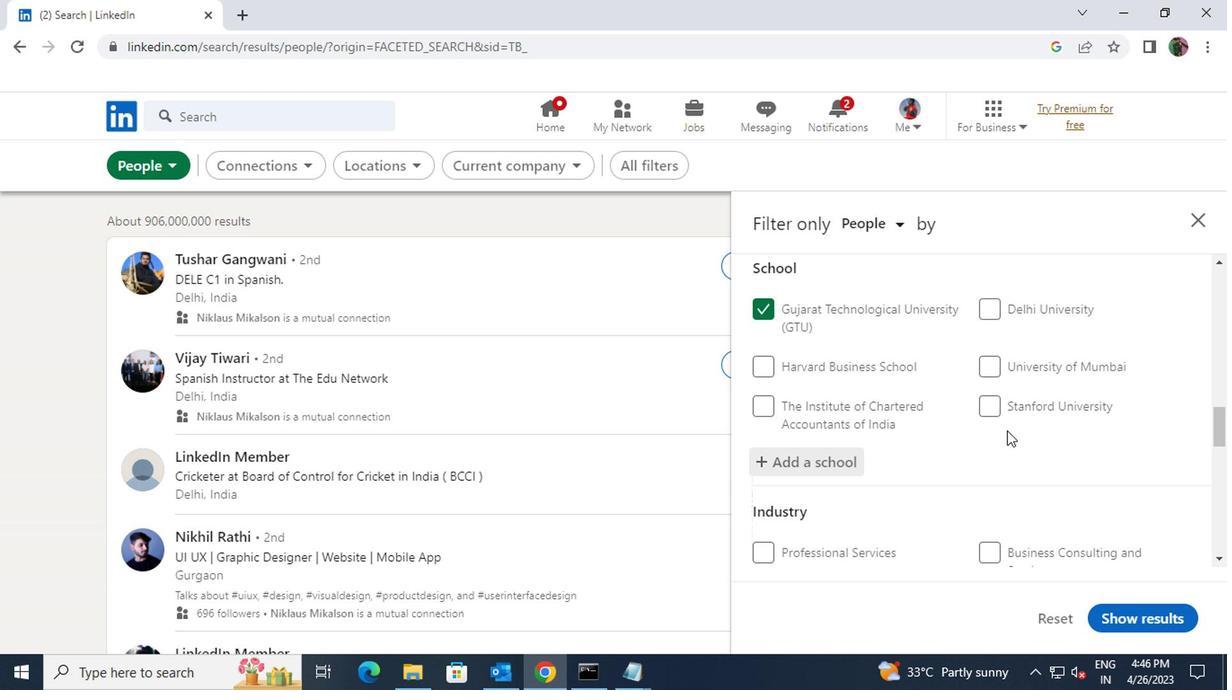 
Action: Mouse scrolled (1002, 430) with delta (0, 0)
Screenshot: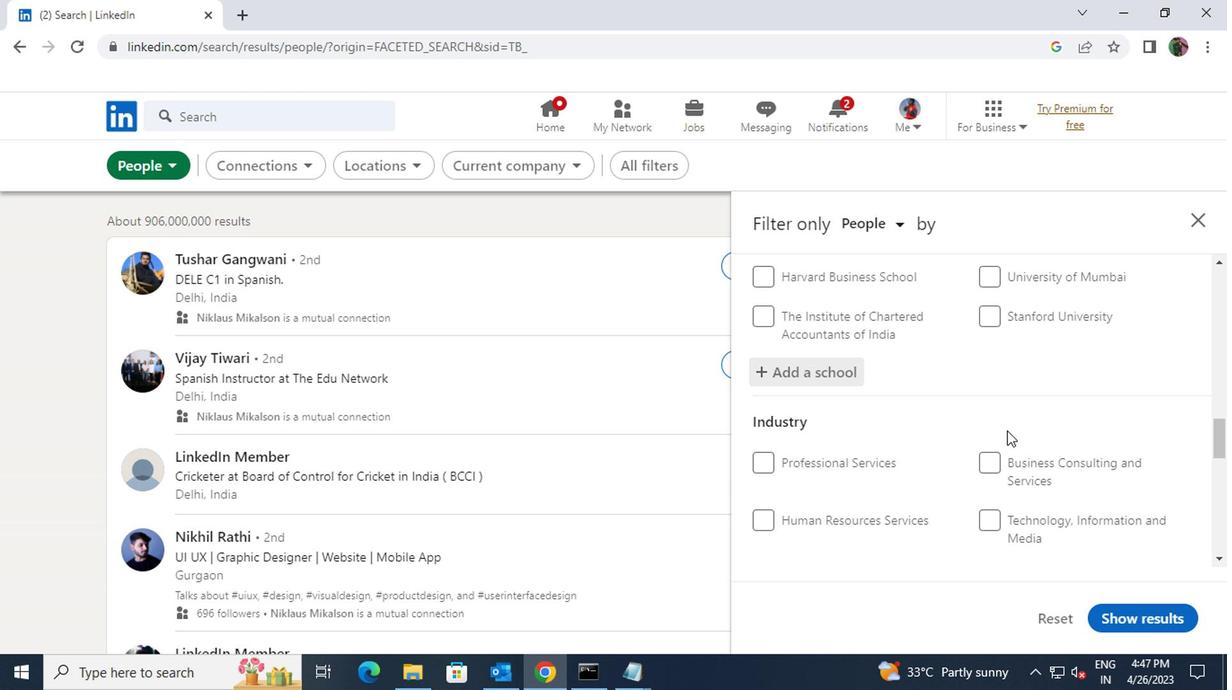 
Action: Mouse scrolled (1002, 430) with delta (0, 0)
Screenshot: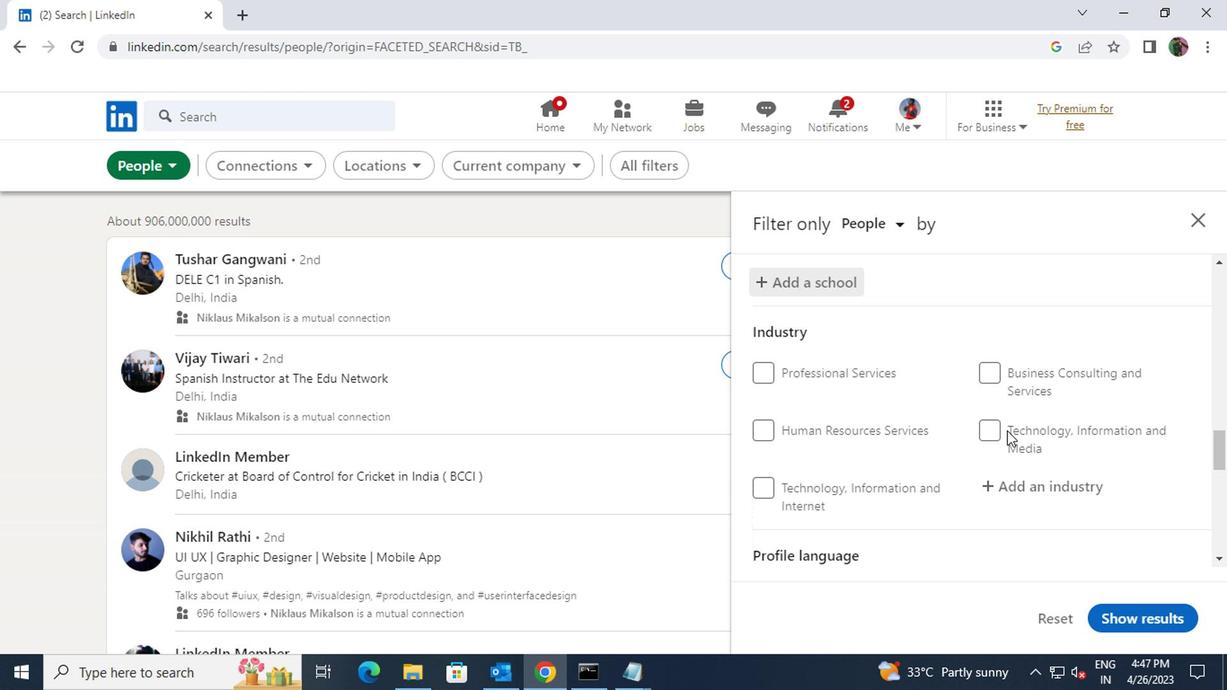 
Action: Mouse moved to (1009, 404)
Screenshot: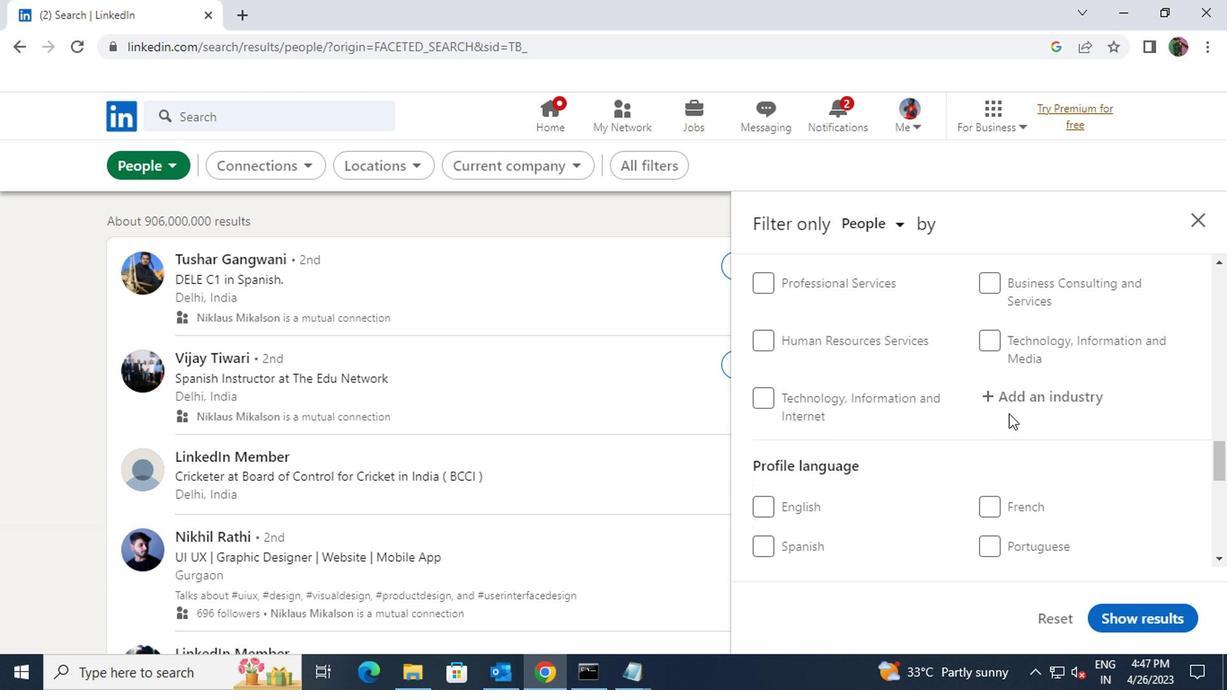 
Action: Mouse pressed left at (1009, 404)
Screenshot: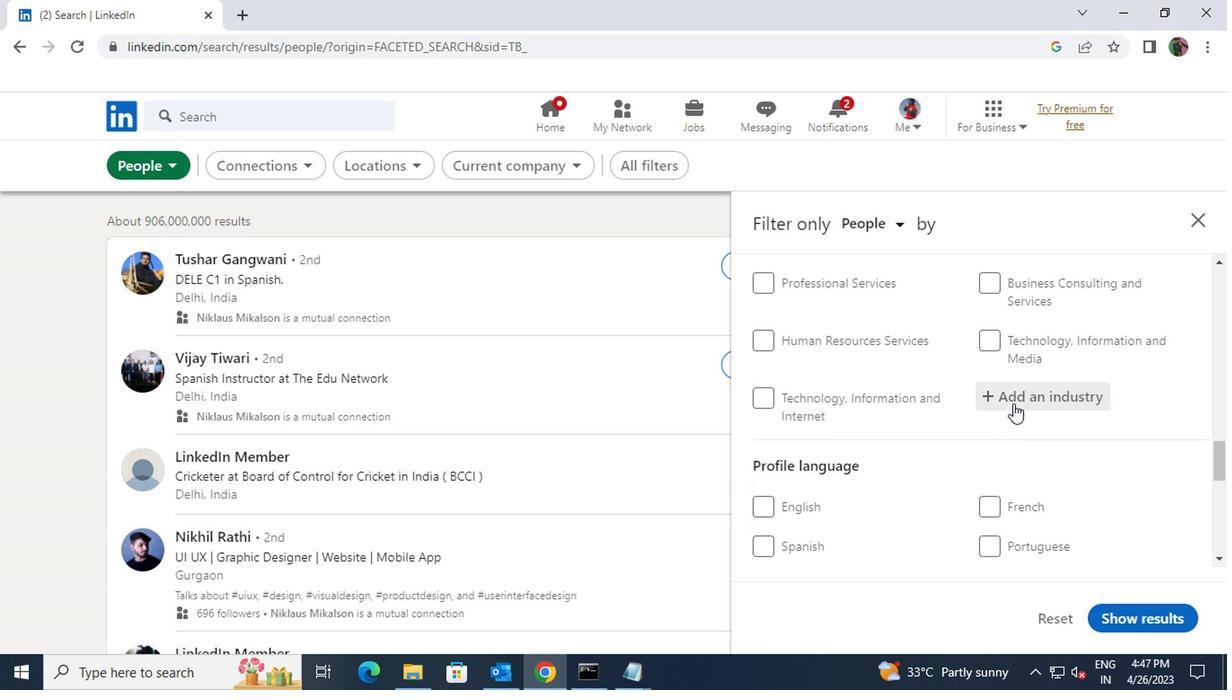 
Action: Key pressed <Key.shift>CONSUMER
Screenshot: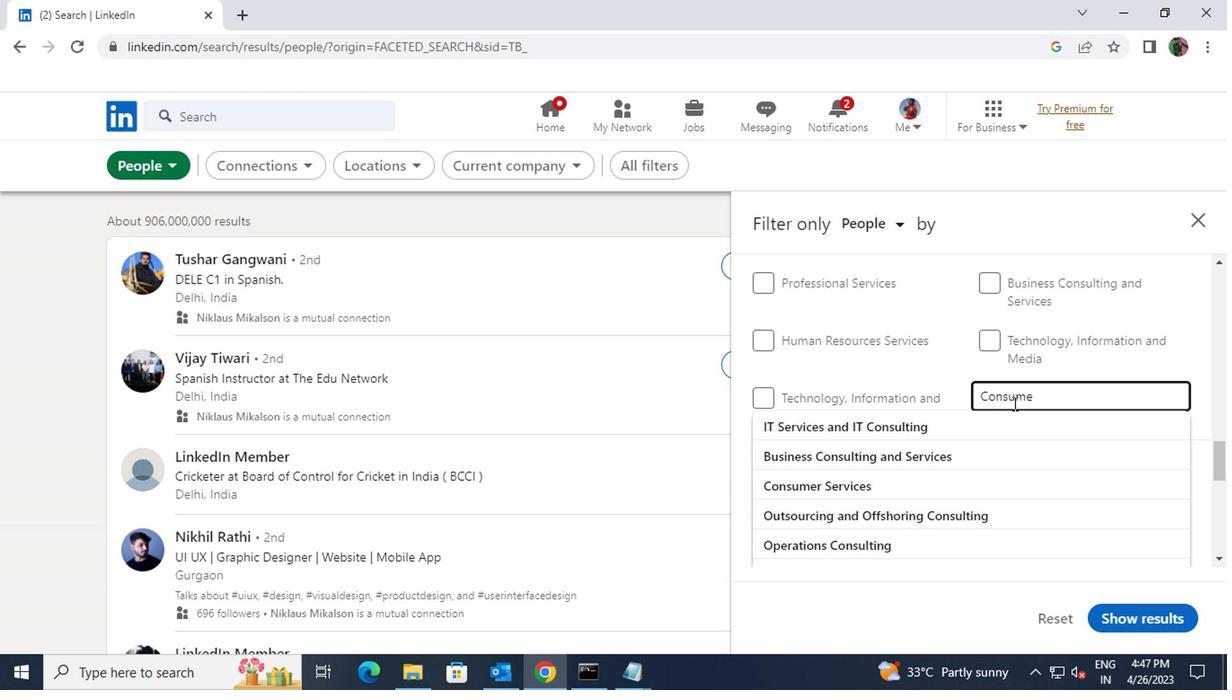 
Action: Mouse moved to (981, 448)
Screenshot: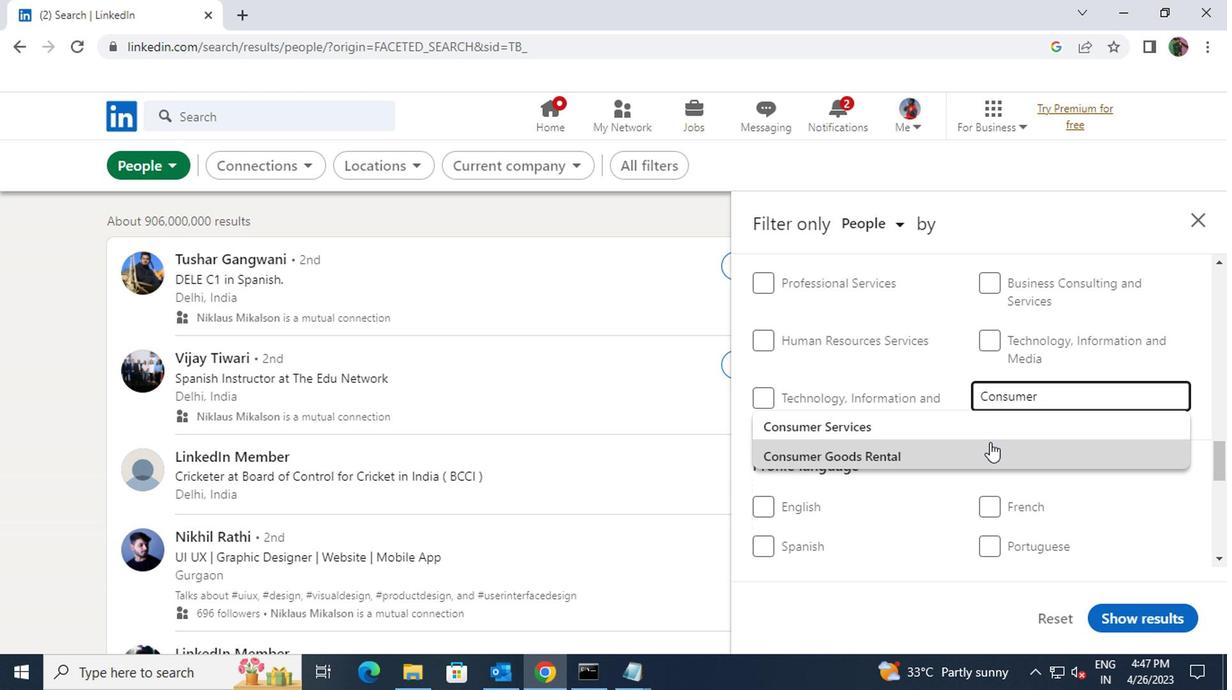 
Action: Mouse pressed left at (981, 448)
Screenshot: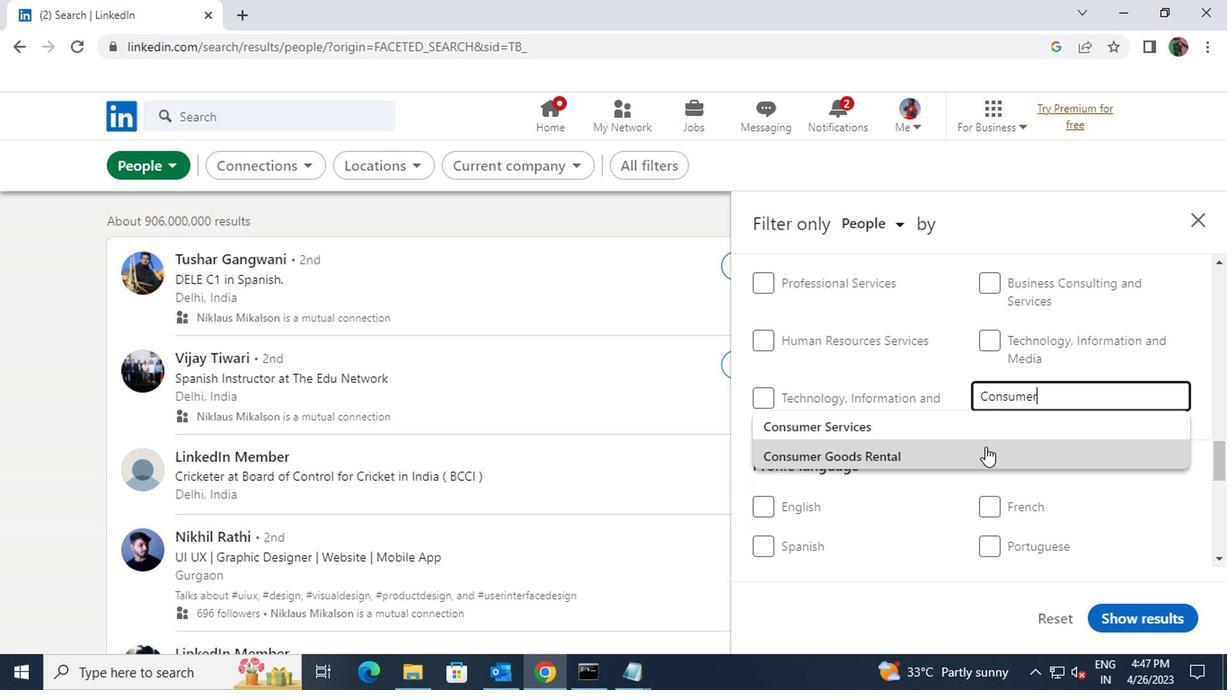 
Action: Mouse scrolled (981, 446) with delta (0, -1)
Screenshot: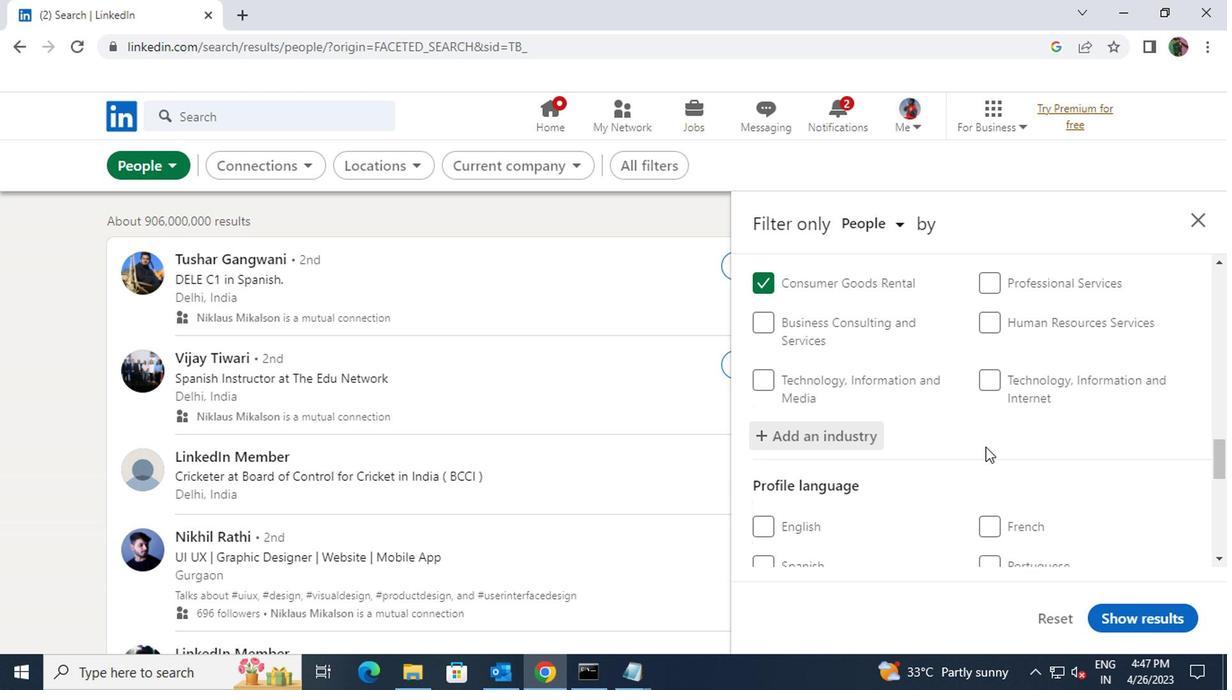 
Action: Mouse scrolled (981, 446) with delta (0, -1)
Screenshot: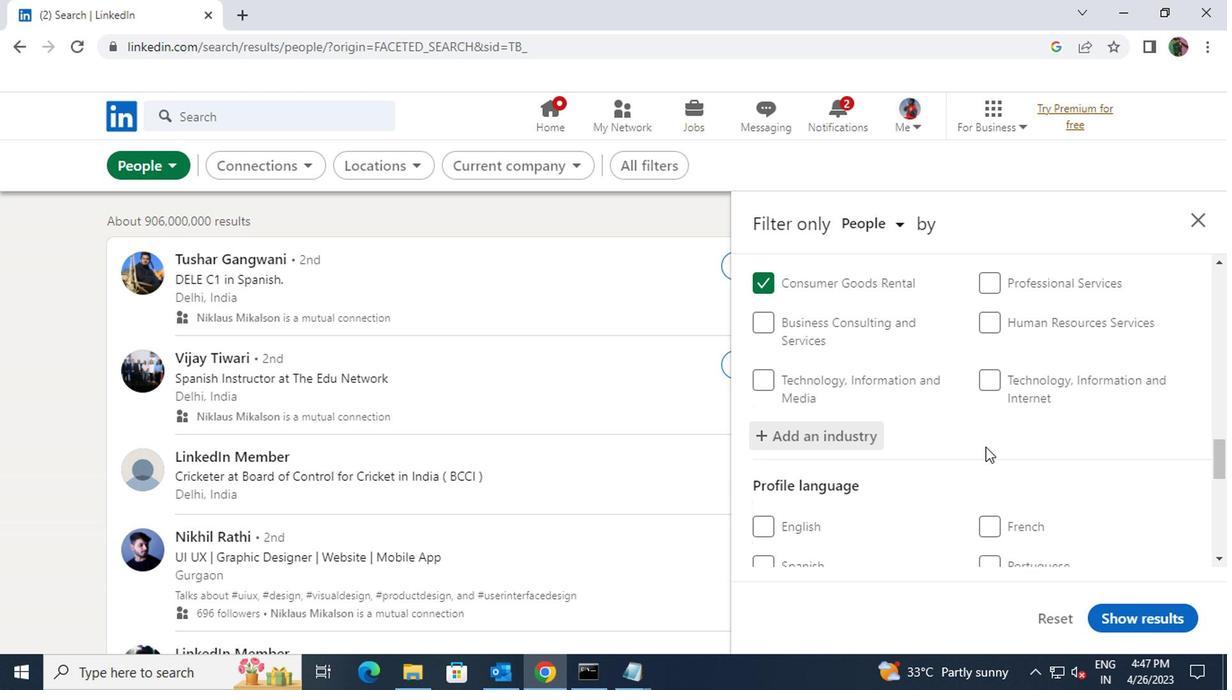 
Action: Mouse moved to (990, 391)
Screenshot: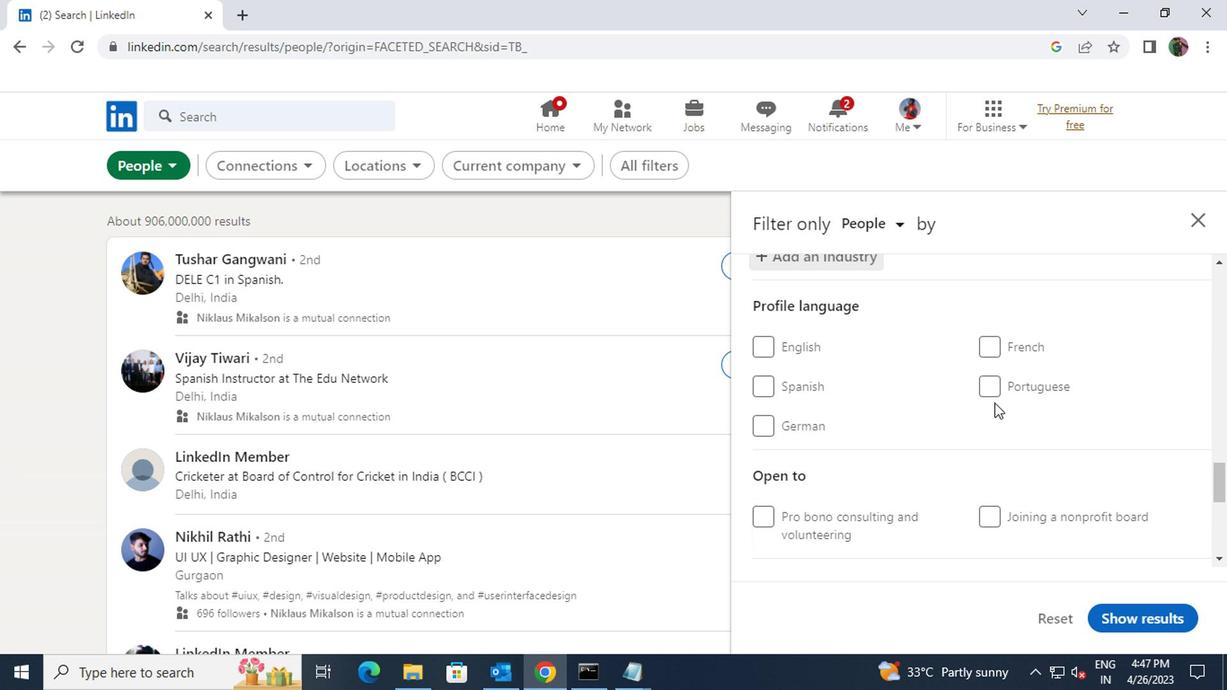 
Action: Mouse pressed left at (990, 391)
Screenshot: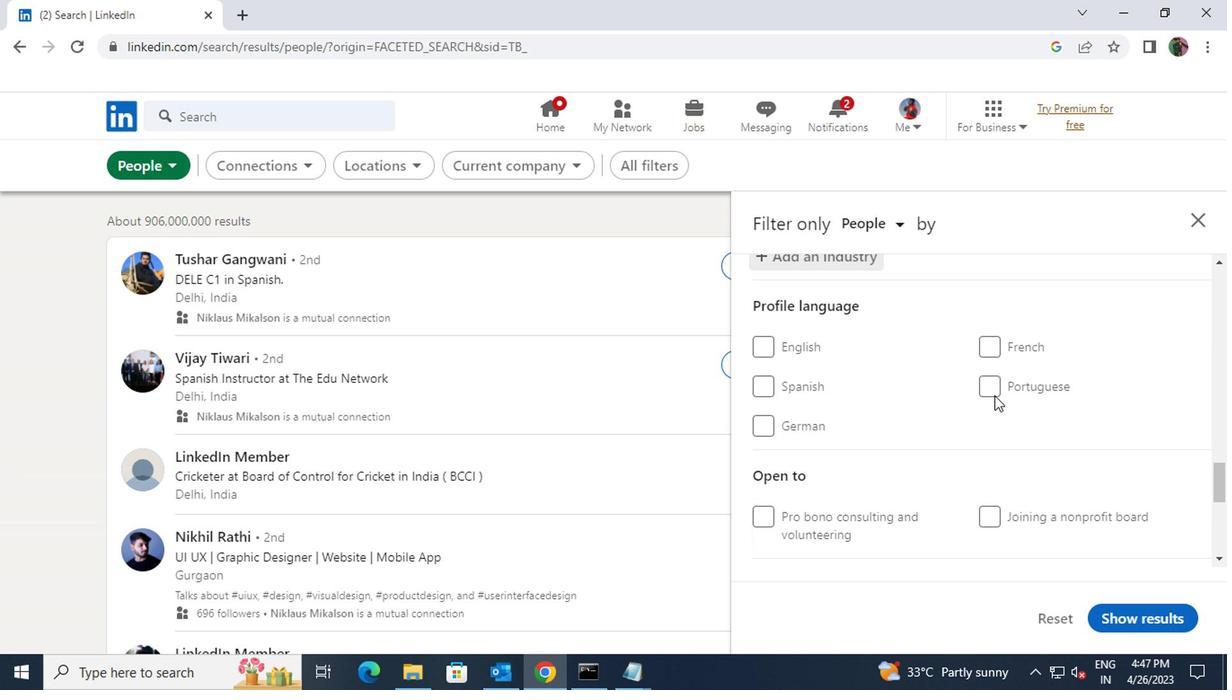 
Action: Mouse moved to (968, 458)
Screenshot: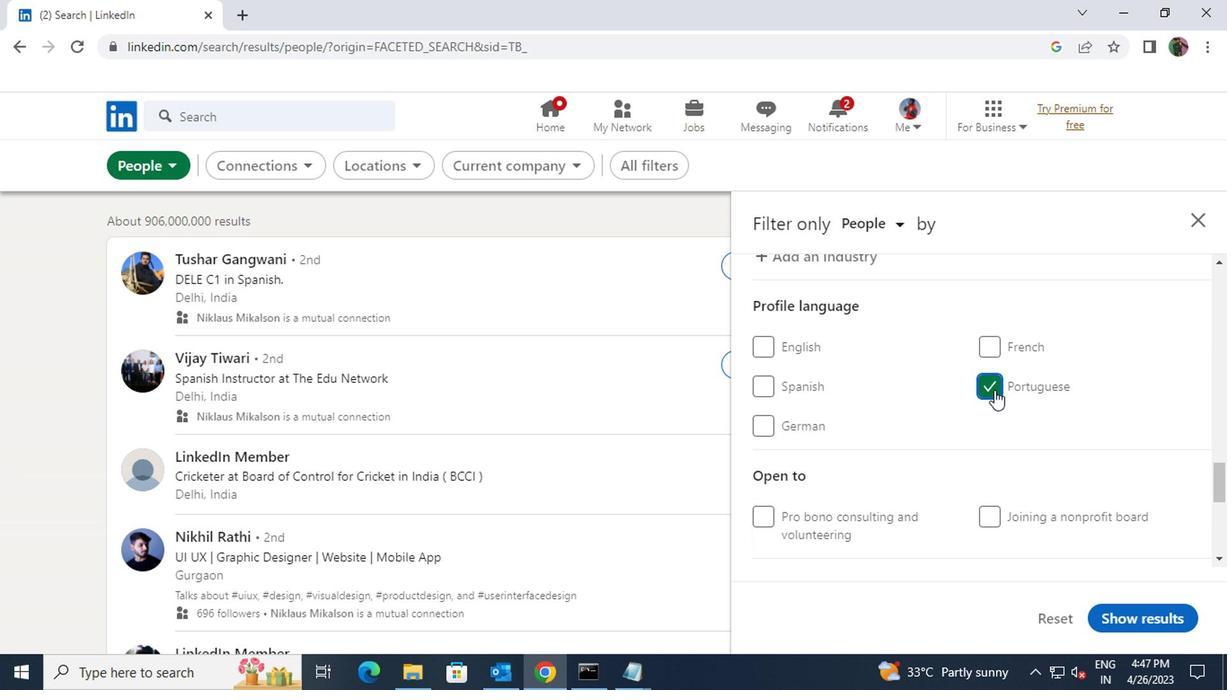 
Action: Mouse scrolled (968, 457) with delta (0, 0)
Screenshot: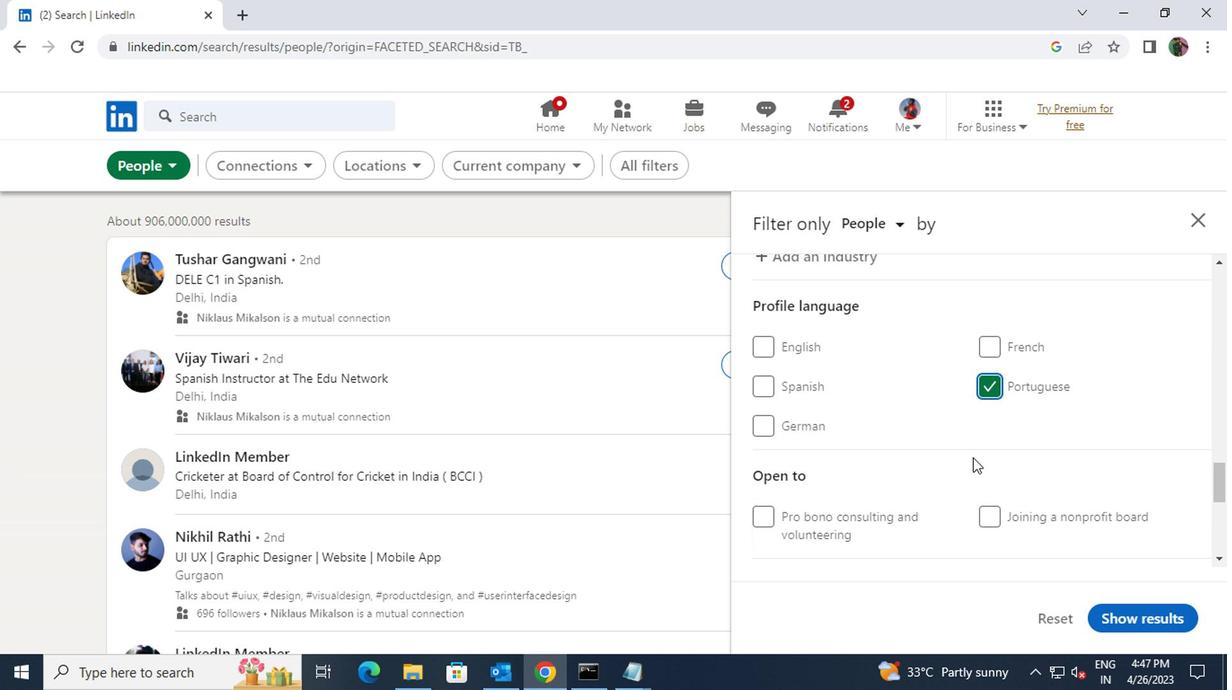 
Action: Mouse scrolled (968, 457) with delta (0, 0)
Screenshot: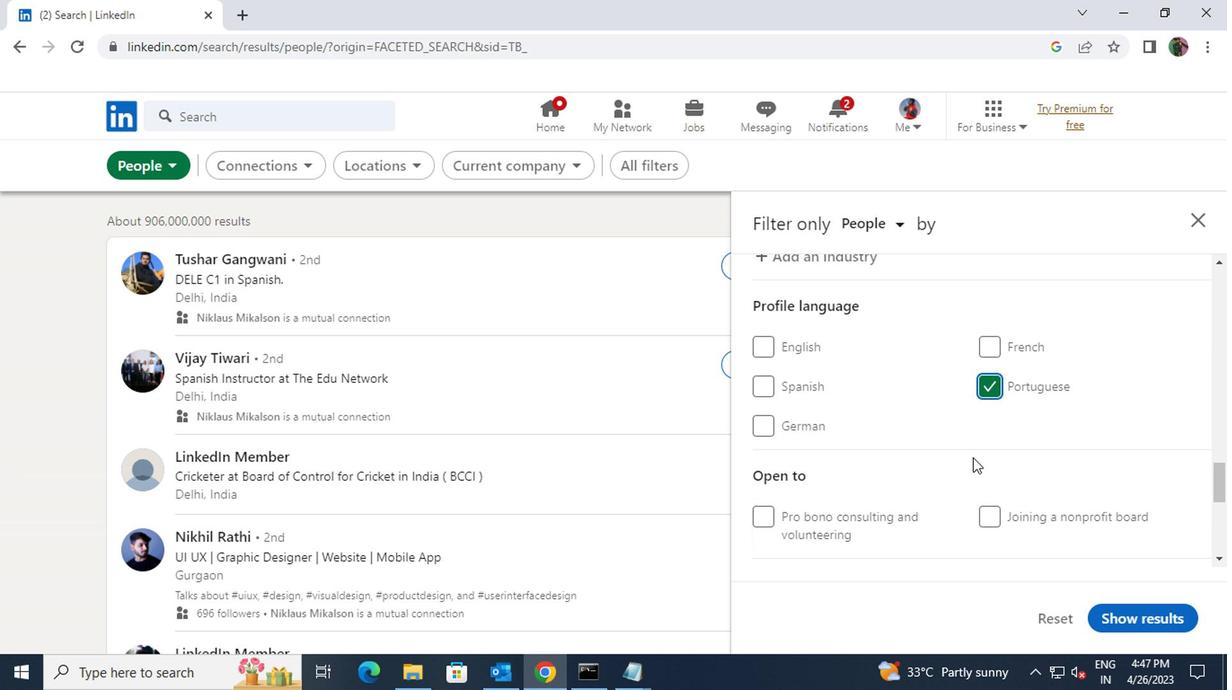 
Action: Mouse scrolled (968, 457) with delta (0, 0)
Screenshot: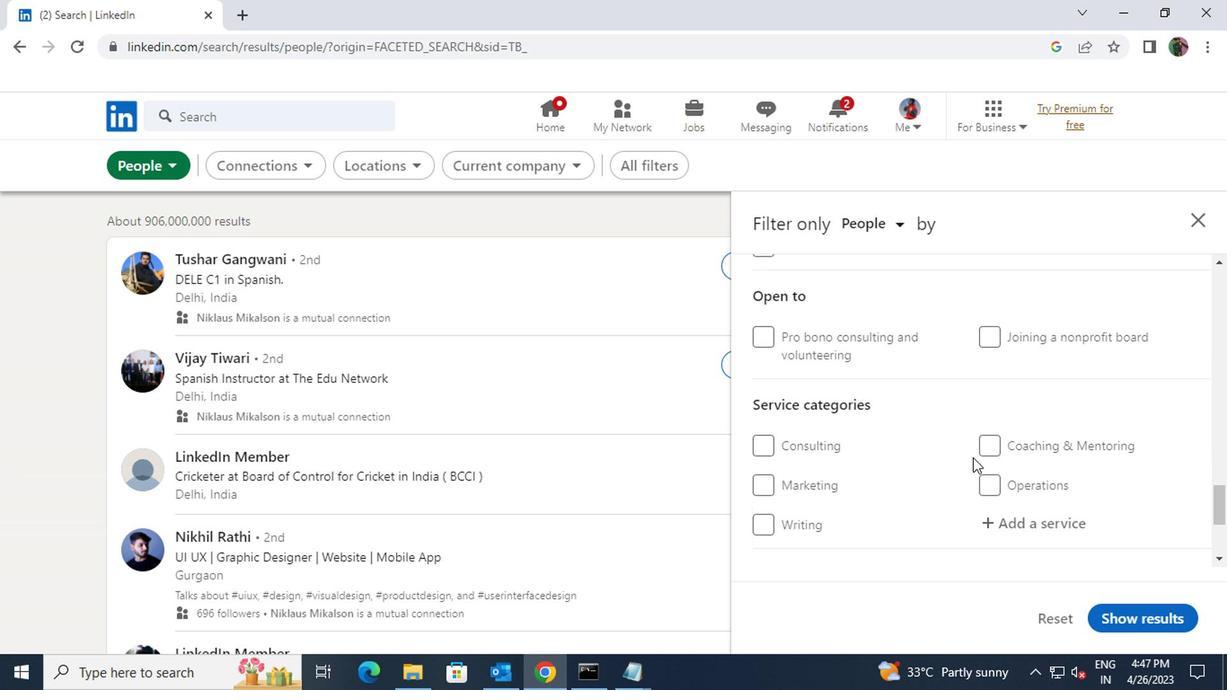 
Action: Mouse scrolled (968, 457) with delta (0, 0)
Screenshot: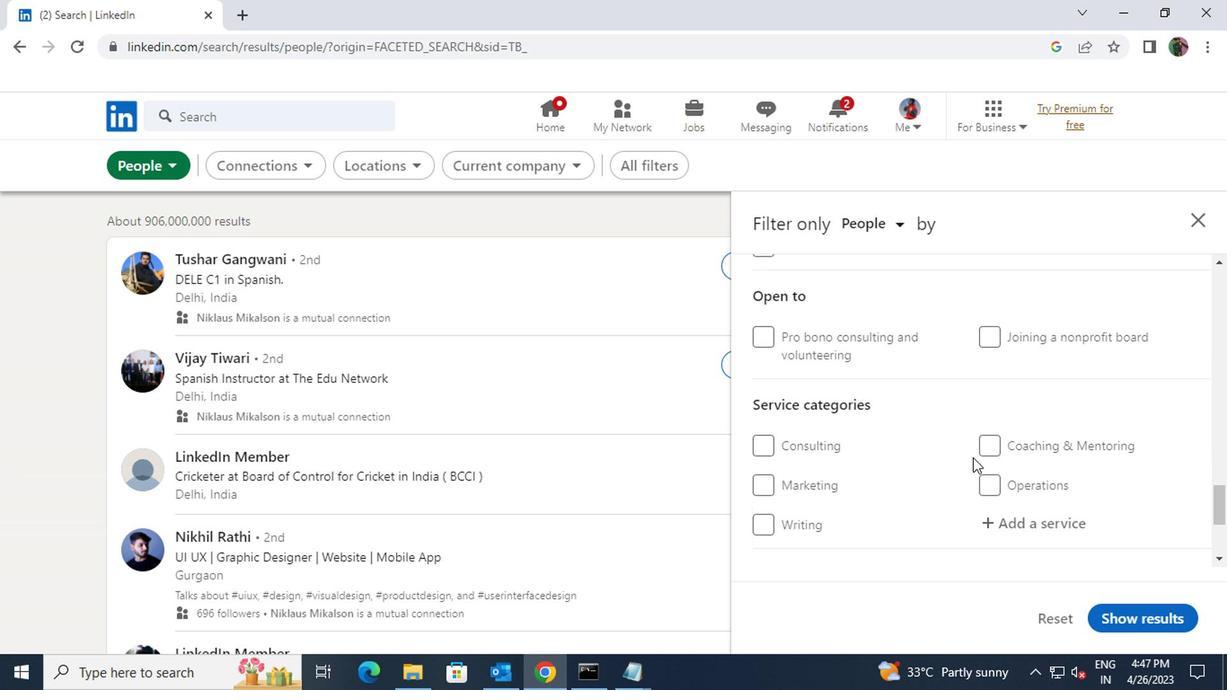 
Action: Mouse moved to (1008, 350)
Screenshot: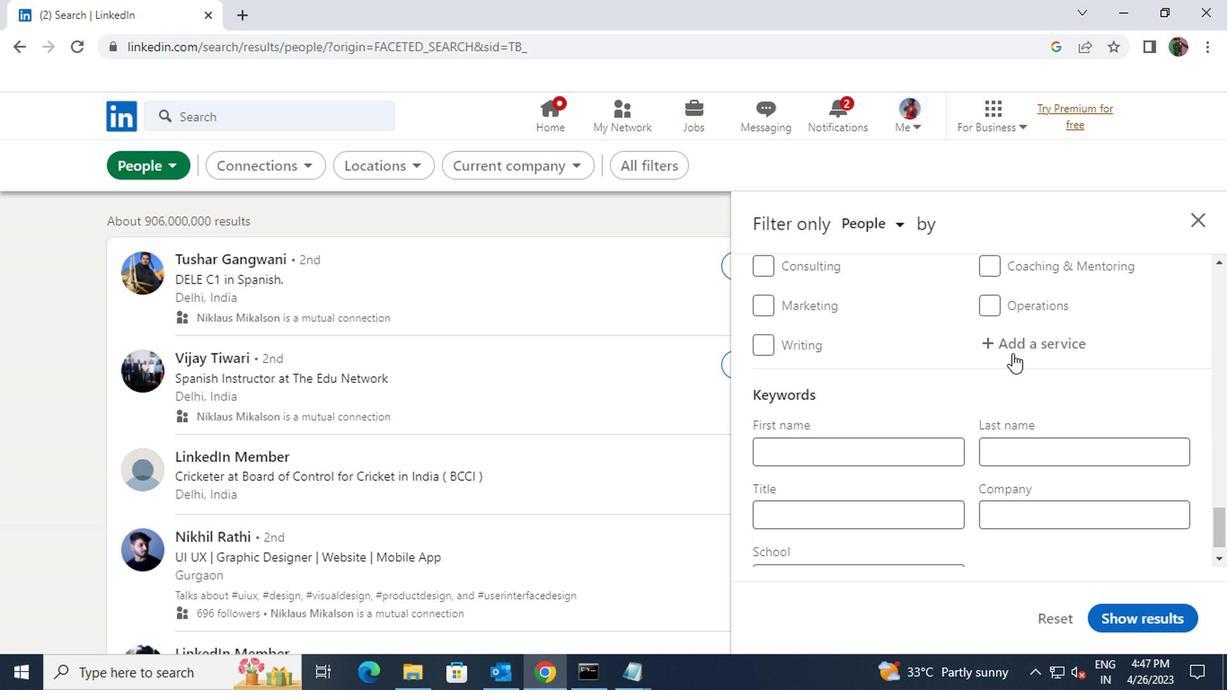 
Action: Mouse pressed left at (1008, 350)
Screenshot: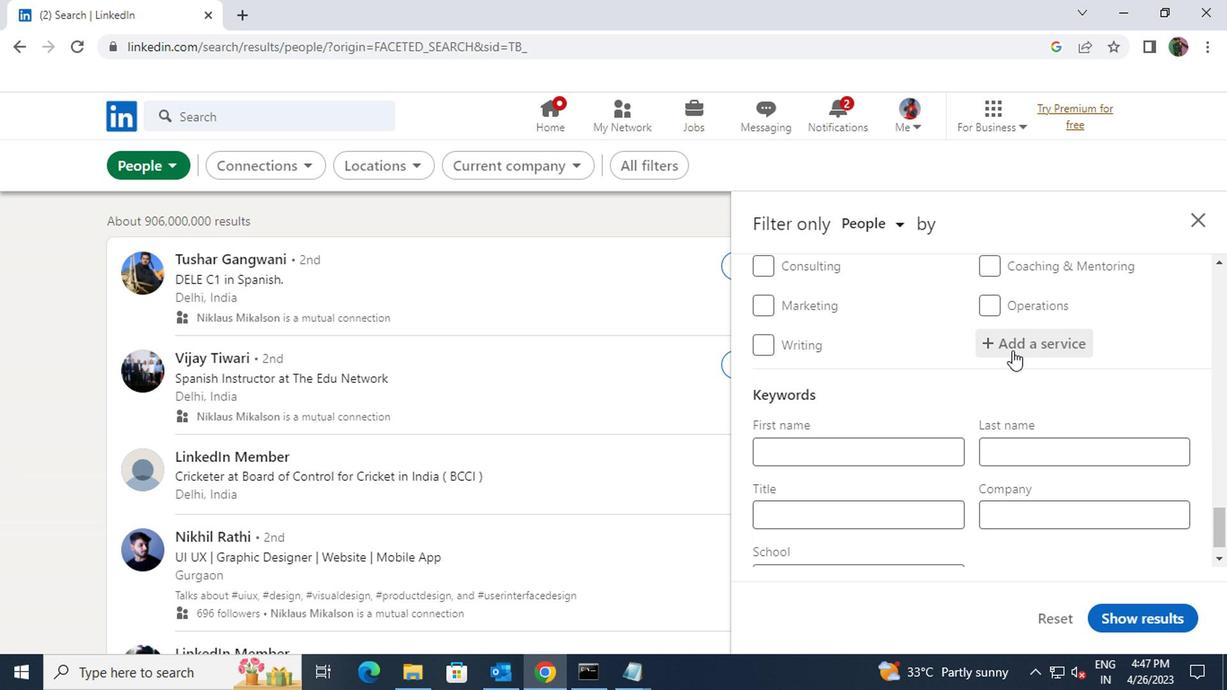 
Action: Key pressed <Key.shift>SOCIL<Key.space>MEDIA
Screenshot: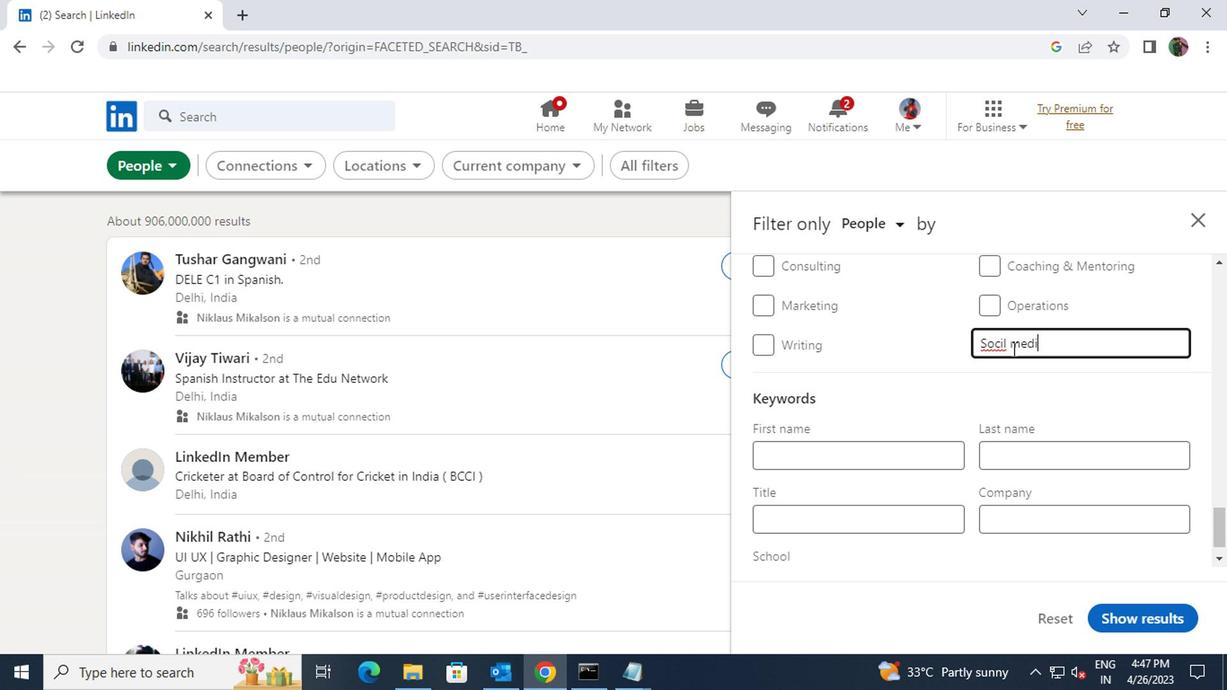 
Action: Mouse moved to (975, 340)
Screenshot: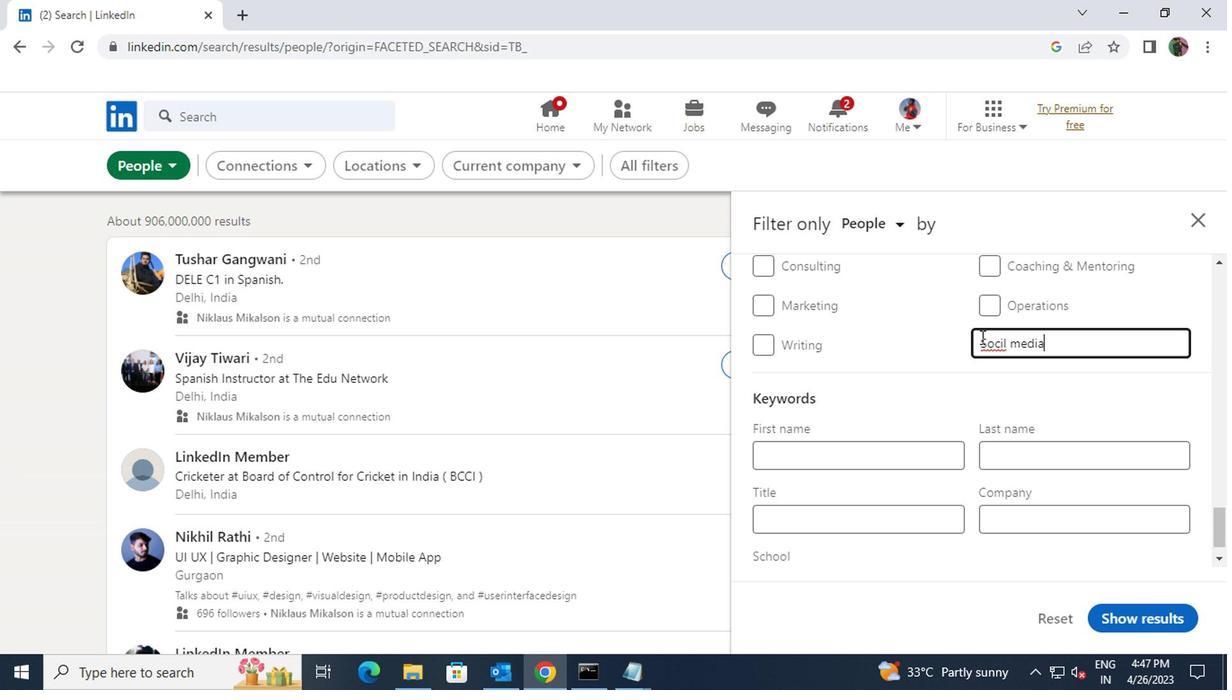 
Action: Mouse pressed left at (975, 340)
Screenshot: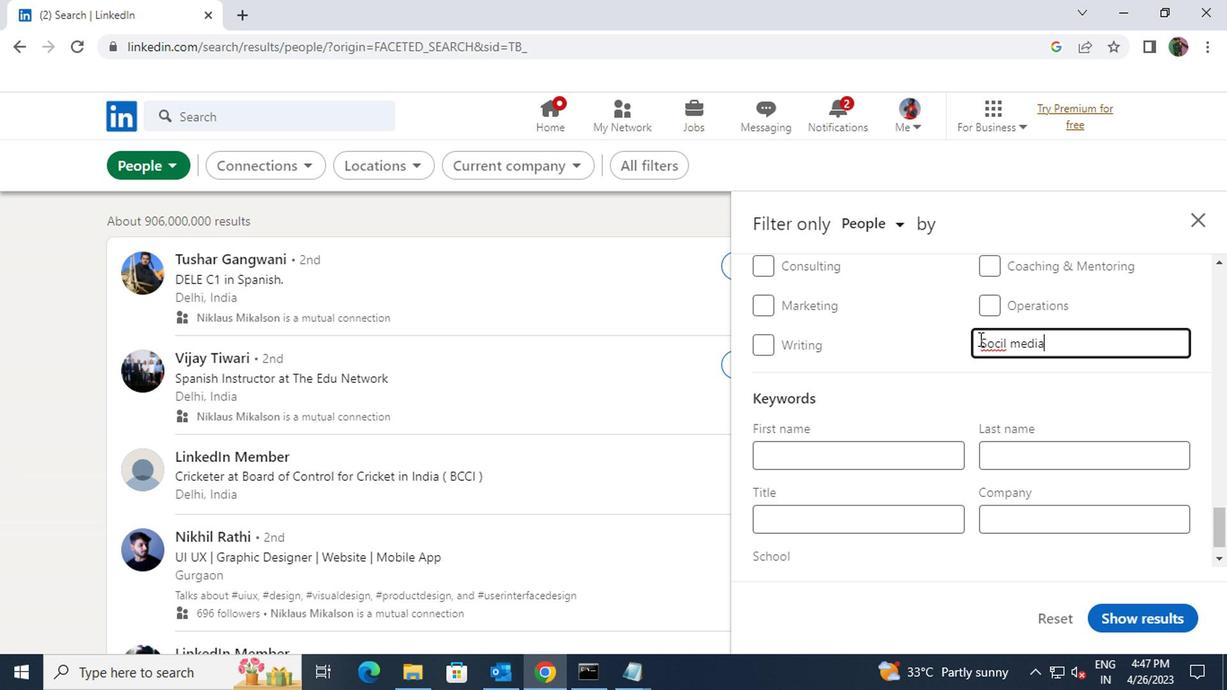 
Action: Mouse moved to (1071, 344)
Screenshot: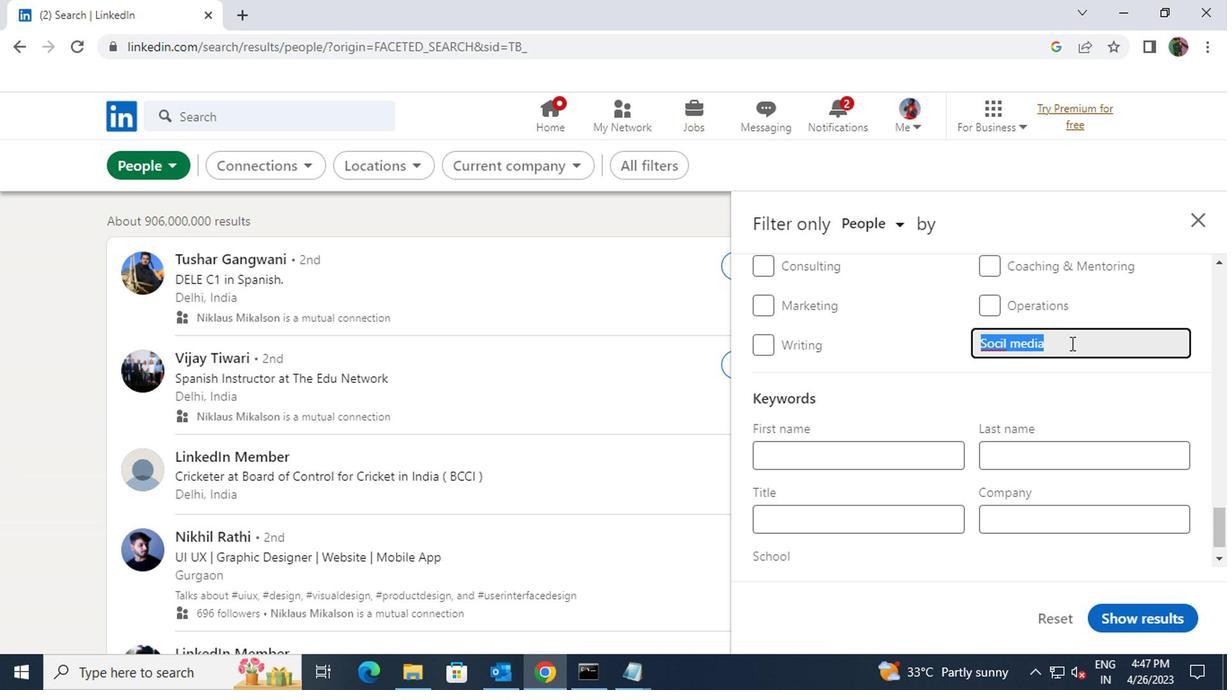 
Action: Key pressed <Key.delete>SOCIAL
Screenshot: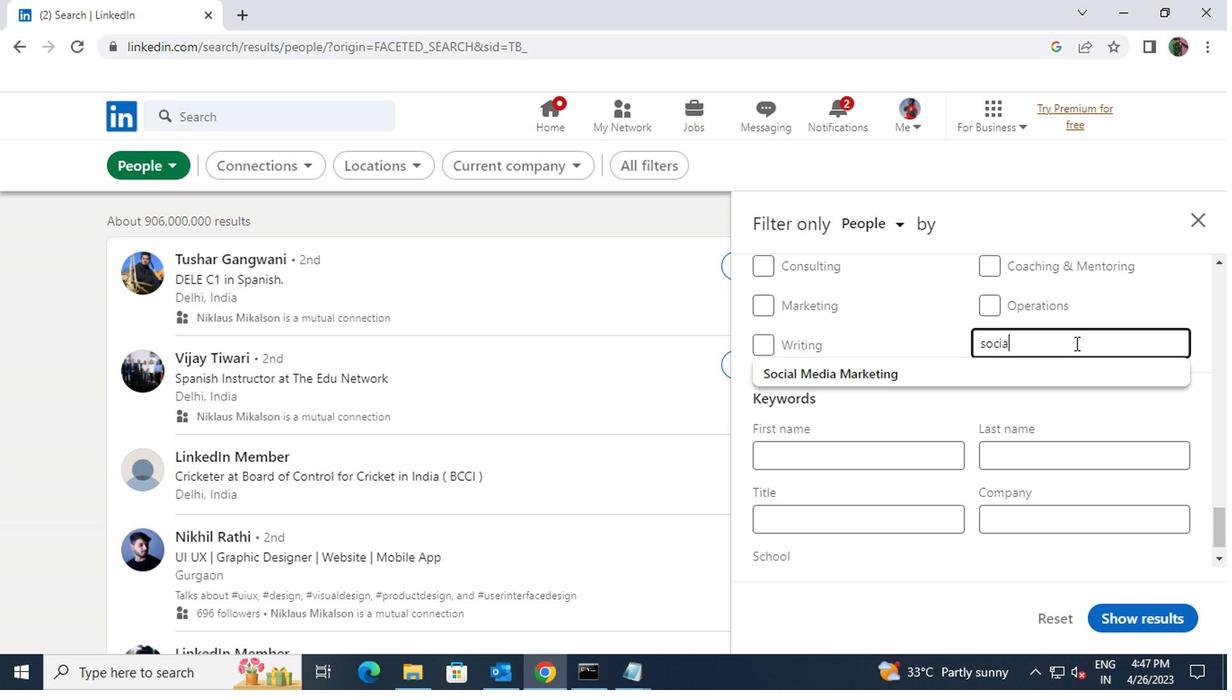 
Action: Mouse moved to (1066, 366)
Screenshot: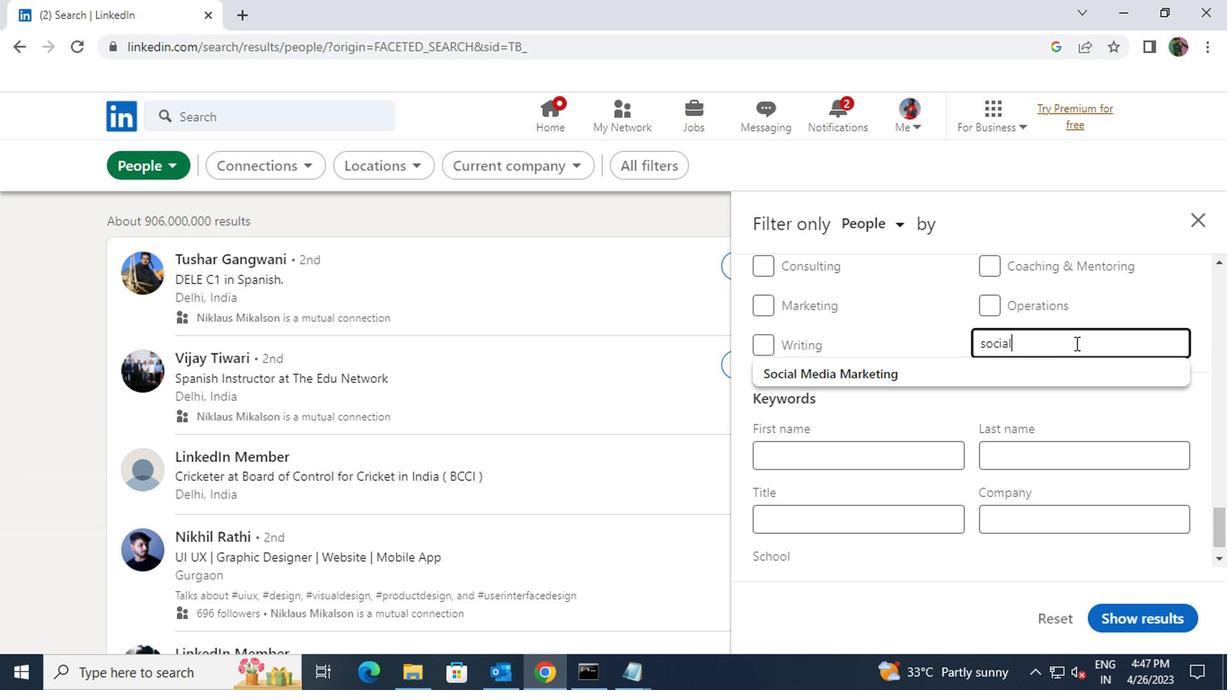 
Action: Mouse pressed left at (1066, 366)
Screenshot: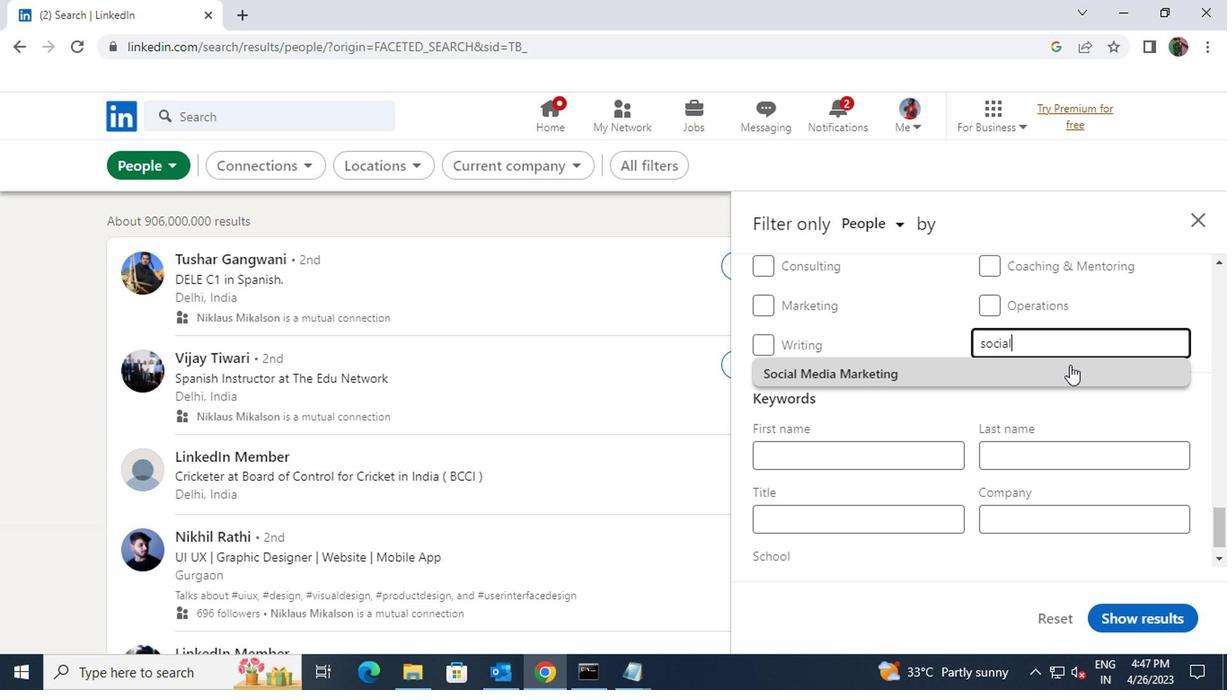 
Action: Mouse moved to (909, 544)
Screenshot: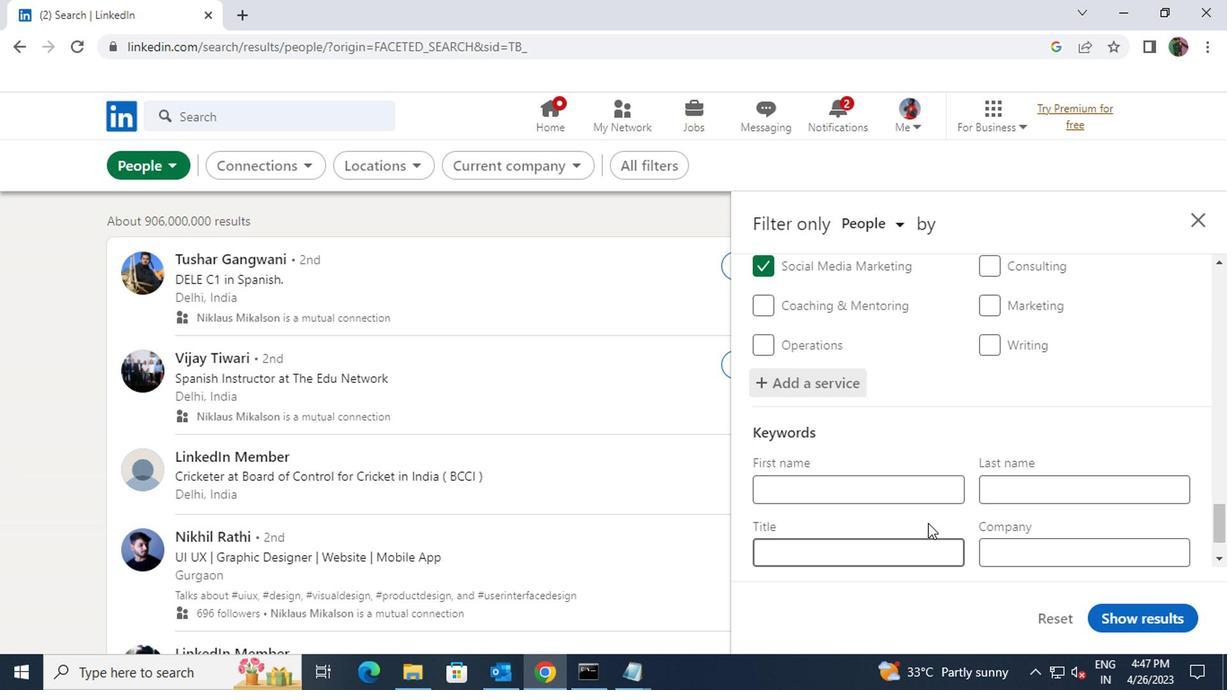 
Action: Mouse pressed left at (909, 544)
Screenshot: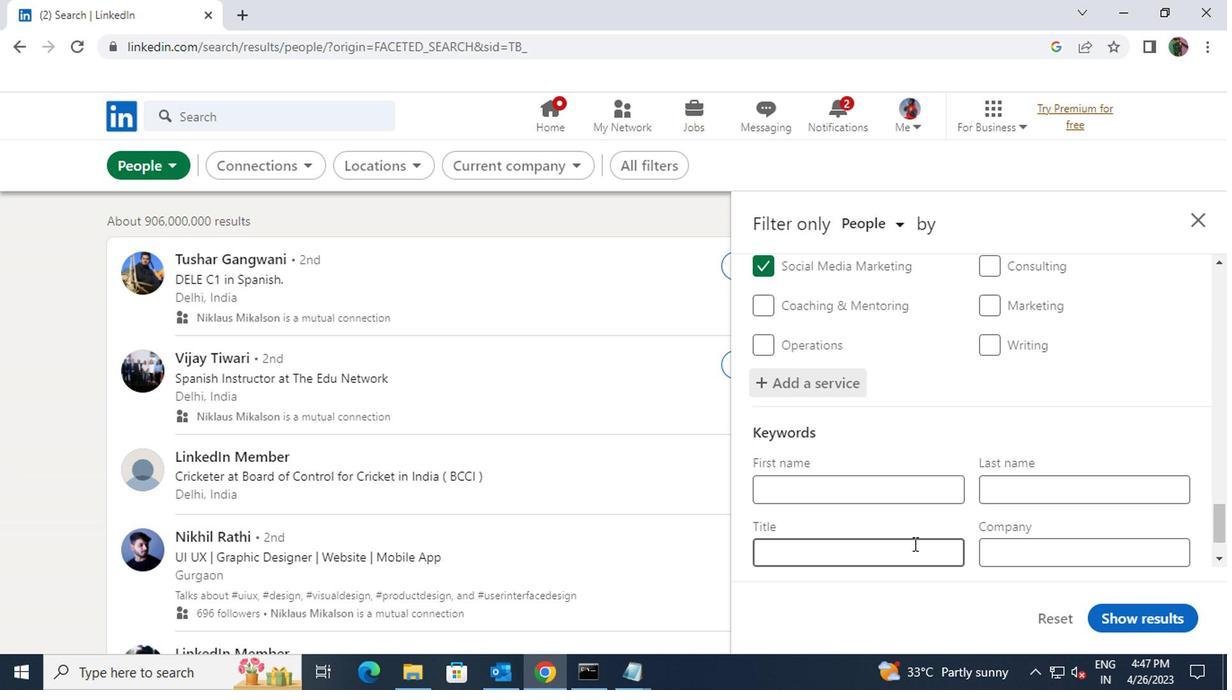 
Action: Key pressed <Key.shift>MEDICAL<Key.space>ADMINISTRATOR
Screenshot: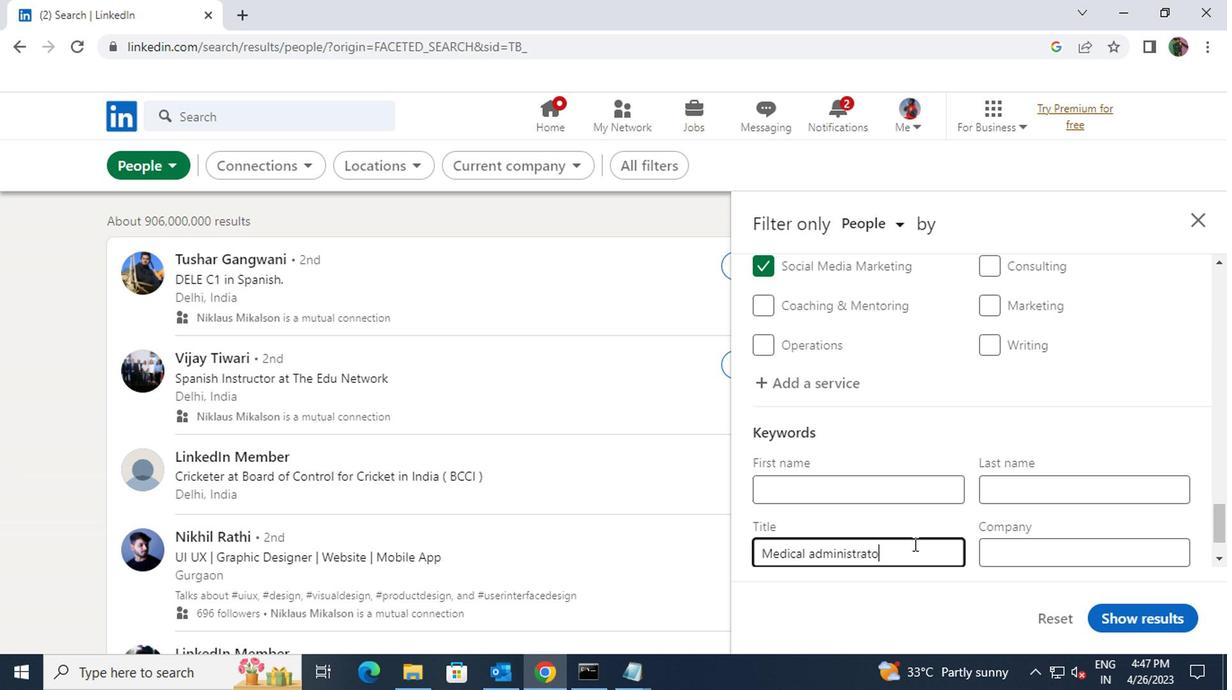 
Action: Mouse moved to (1103, 621)
Screenshot: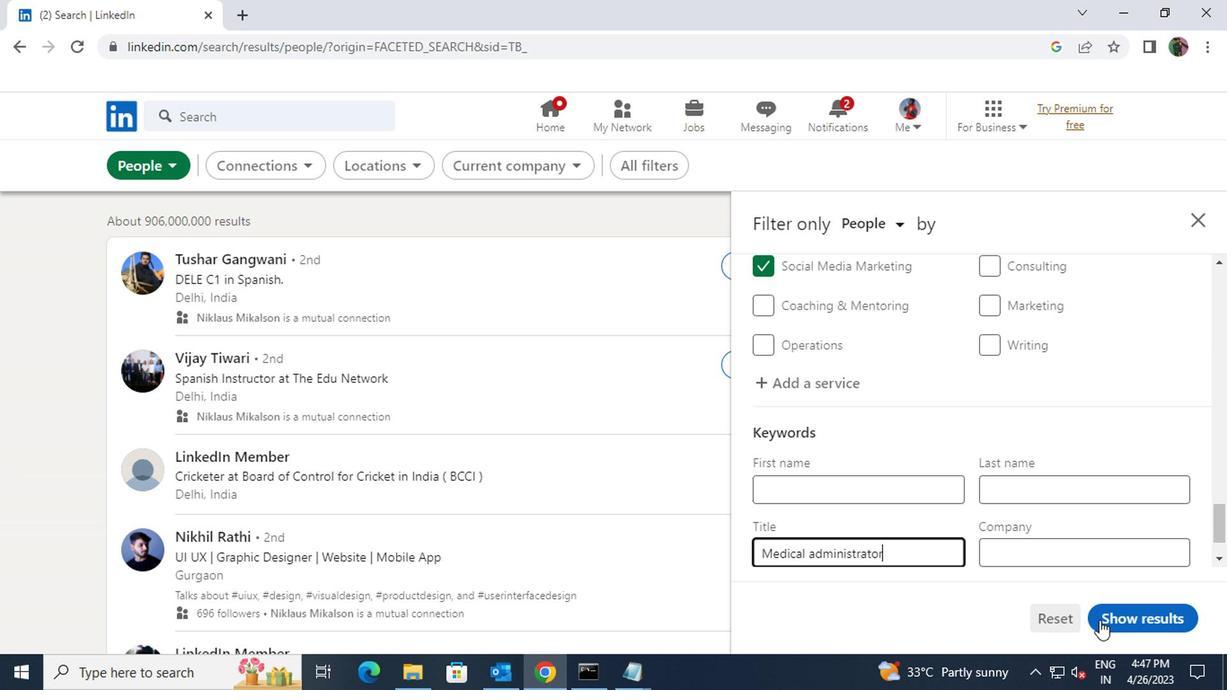 
Action: Mouse pressed left at (1103, 621)
Screenshot: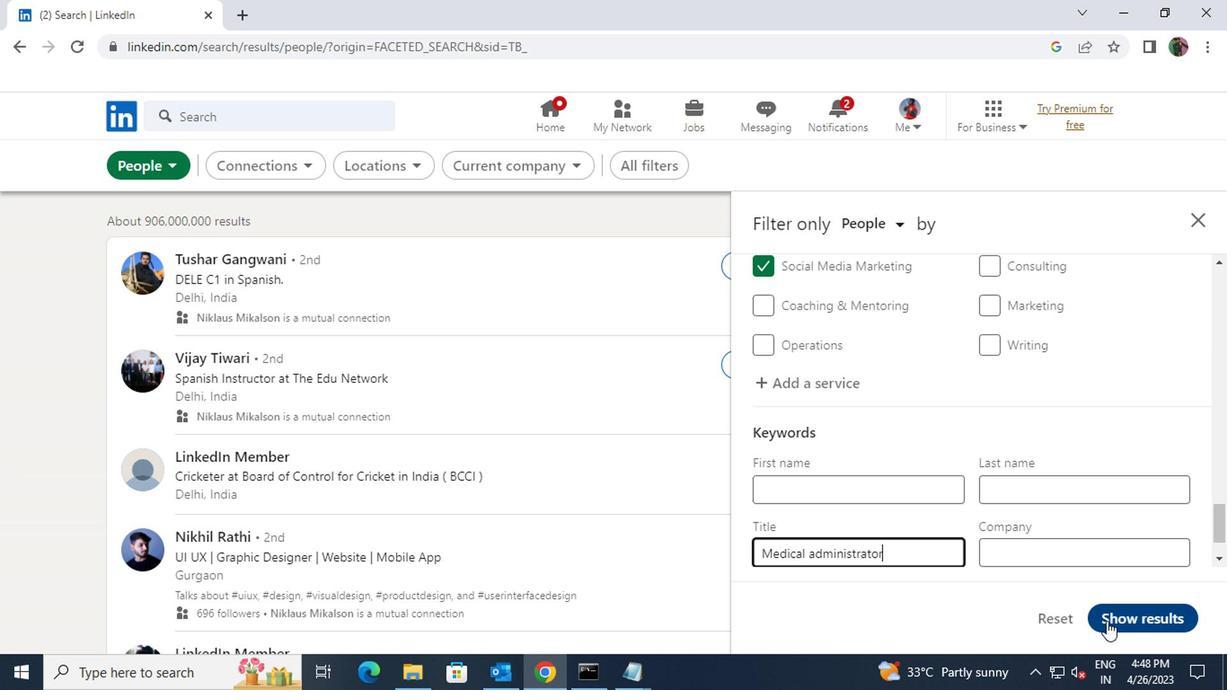 
